 Task: Find connections with filter location Kālimpong with filter topic #Hiringwith filter profile language Spanish with filter current company Infosys BPM with filter school Lucknow Public School with filter industry Mining with filter service category Family Law with filter keywords title Financial Analyst
Action: Mouse moved to (198, 245)
Screenshot: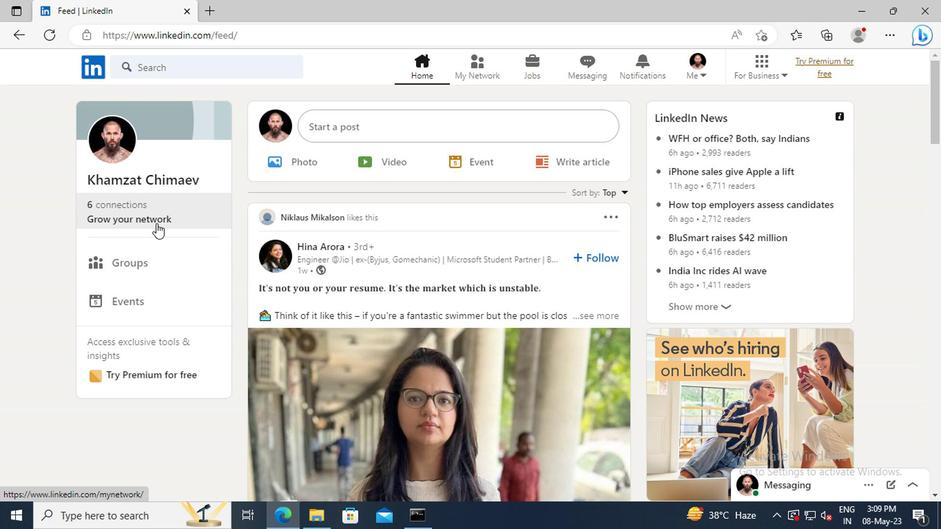 
Action: Mouse pressed left at (198, 245)
Screenshot: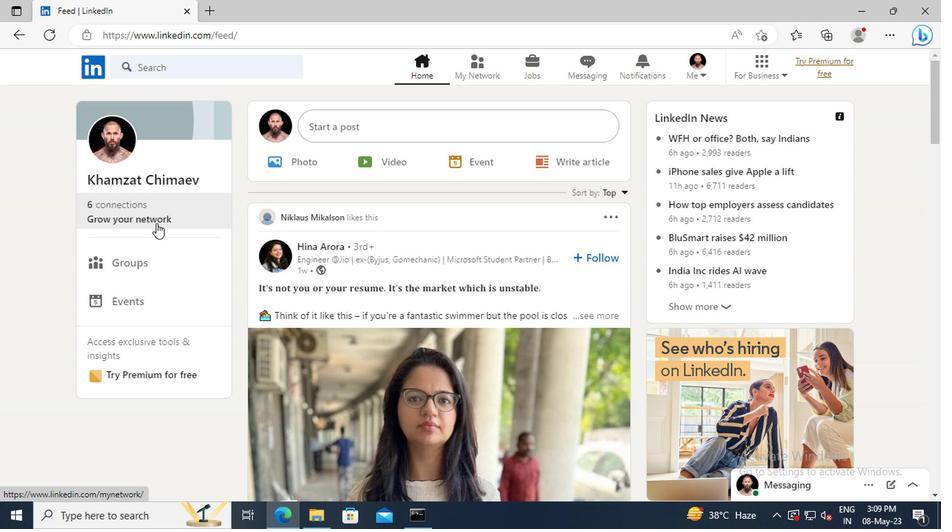 
Action: Mouse moved to (195, 193)
Screenshot: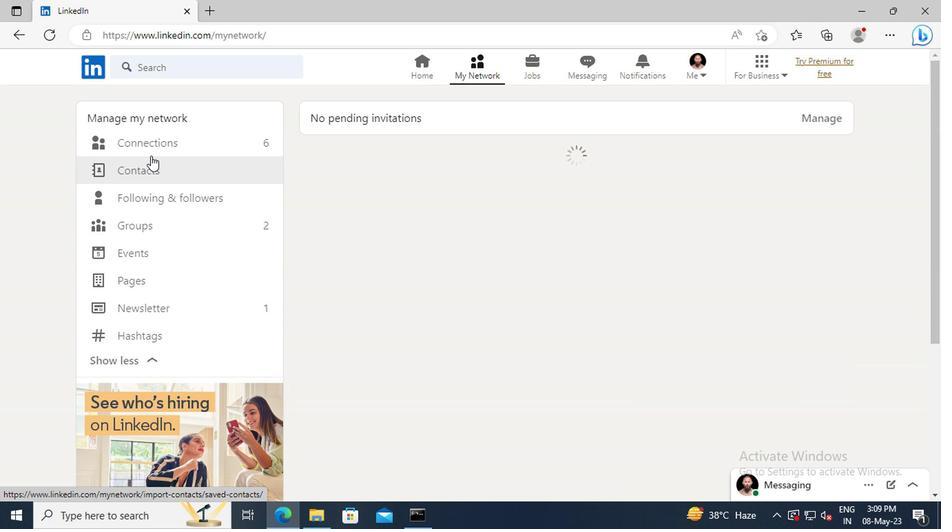 
Action: Mouse pressed left at (195, 193)
Screenshot: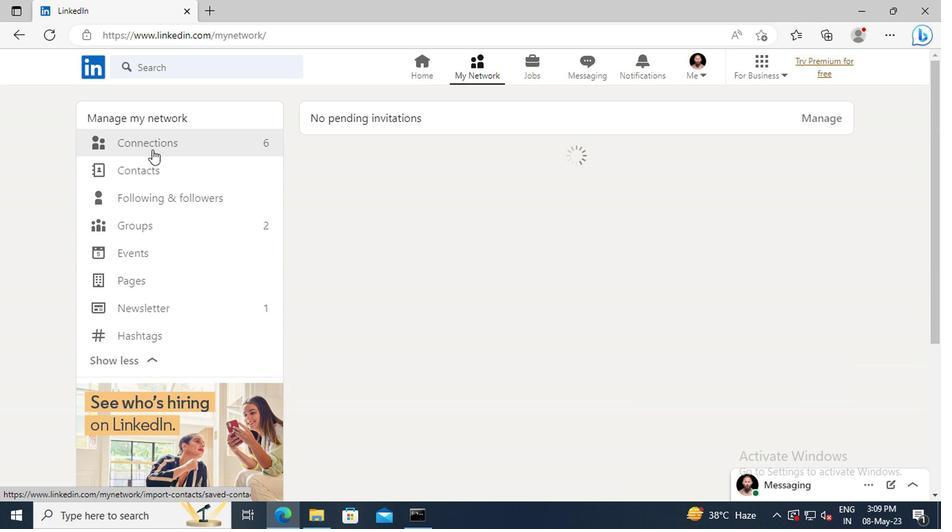 
Action: Mouse moved to (498, 193)
Screenshot: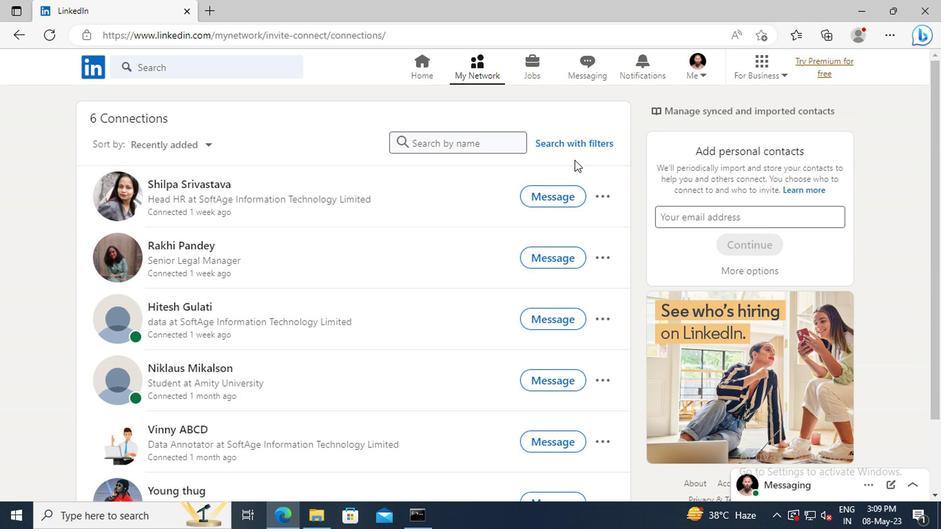 
Action: Mouse pressed left at (498, 193)
Screenshot: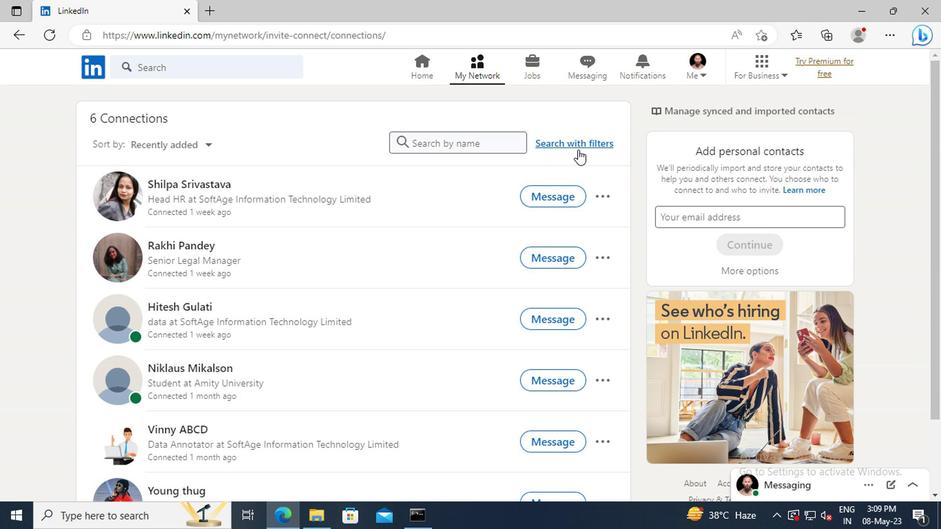 
Action: Mouse moved to (461, 166)
Screenshot: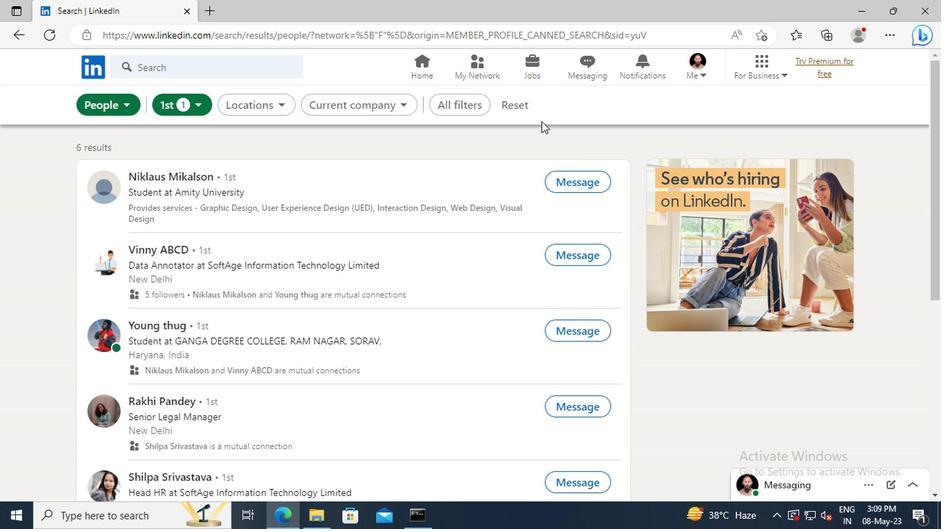 
Action: Mouse pressed left at (461, 166)
Screenshot: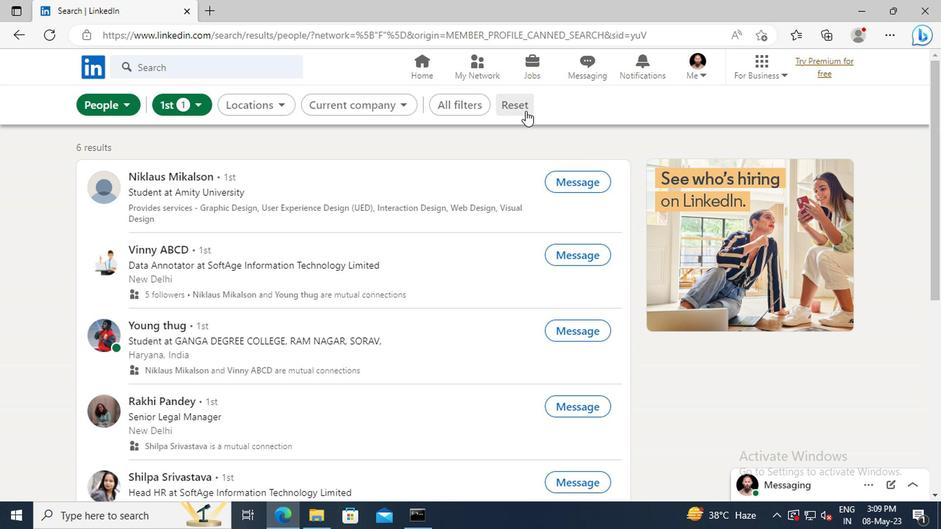 
Action: Mouse moved to (448, 165)
Screenshot: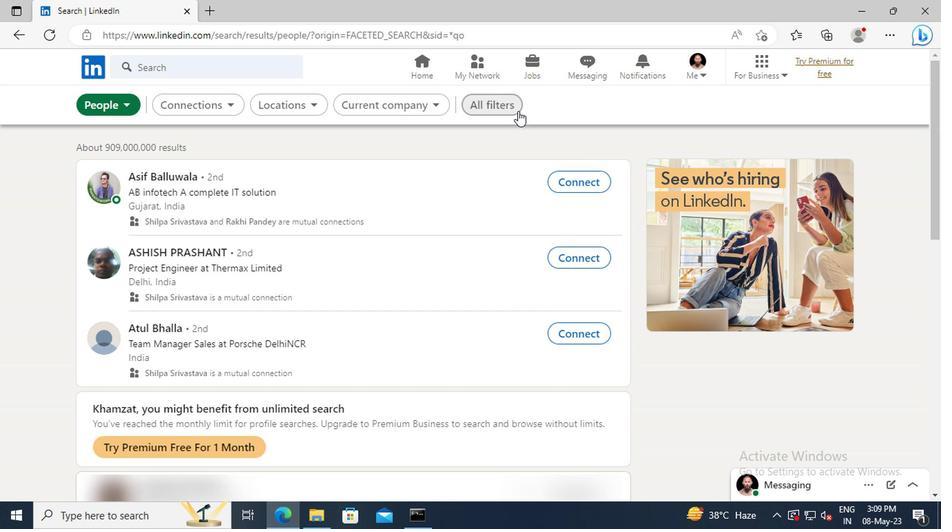 
Action: Mouse pressed left at (448, 165)
Screenshot: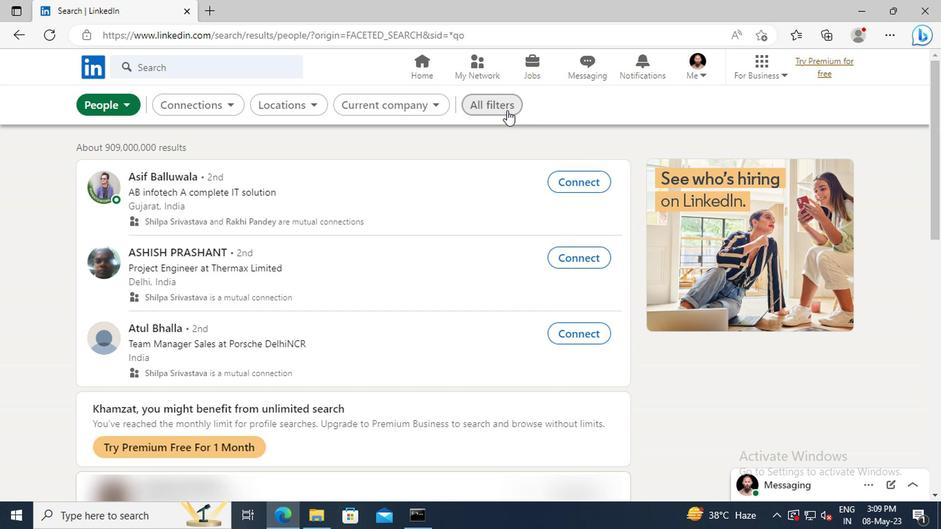 
Action: Mouse moved to (614, 252)
Screenshot: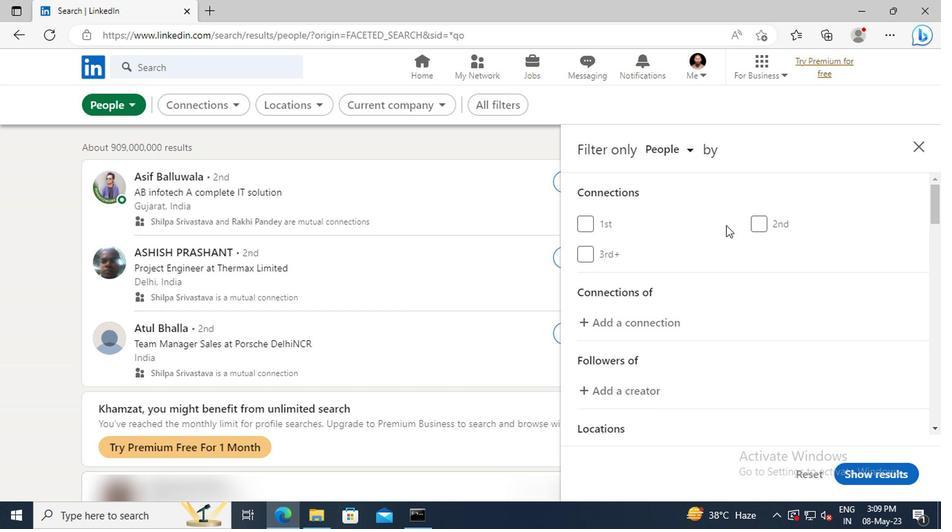 
Action: Mouse scrolled (614, 252) with delta (0, 0)
Screenshot: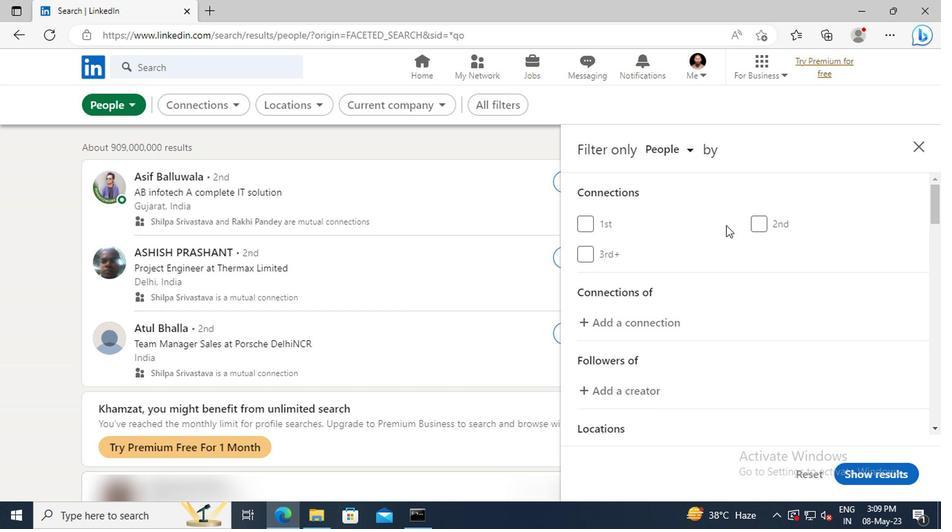 
Action: Mouse moved to (614, 252)
Screenshot: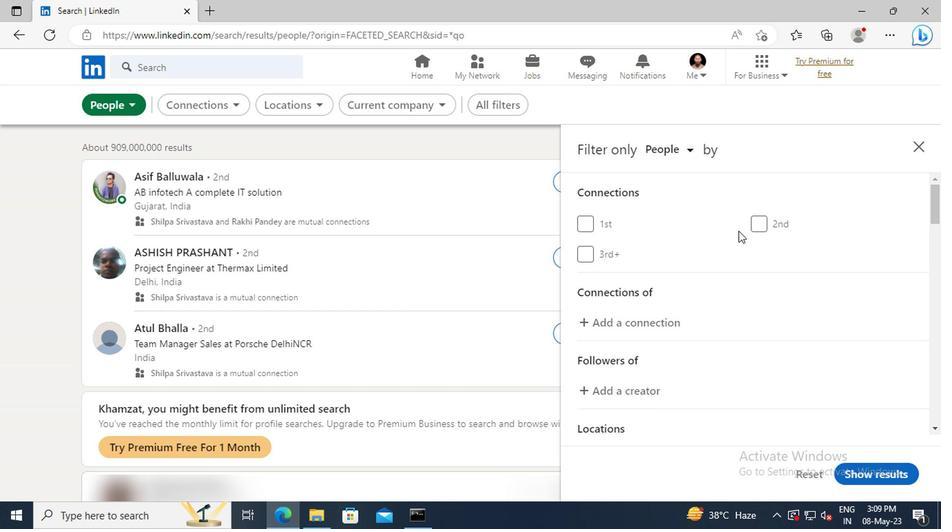 
Action: Mouse scrolled (614, 252) with delta (0, 0)
Screenshot: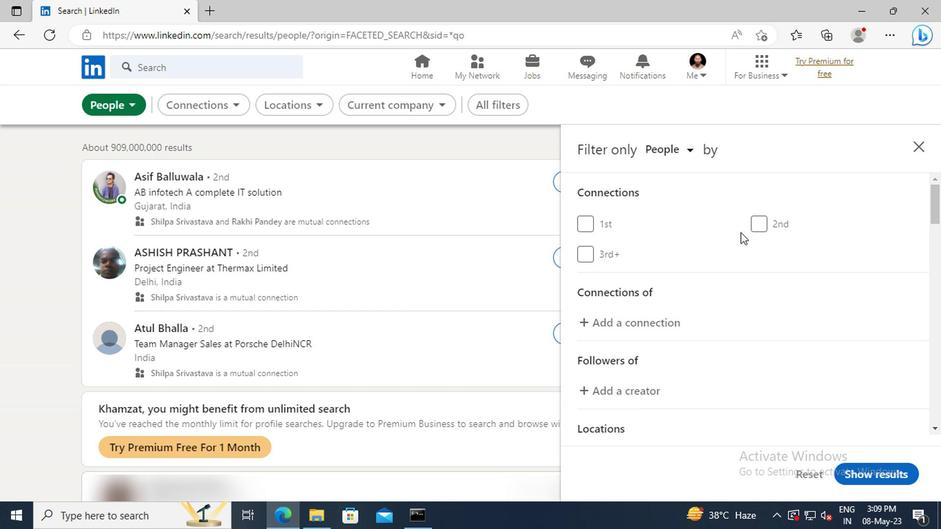 
Action: Mouse scrolled (614, 252) with delta (0, 0)
Screenshot: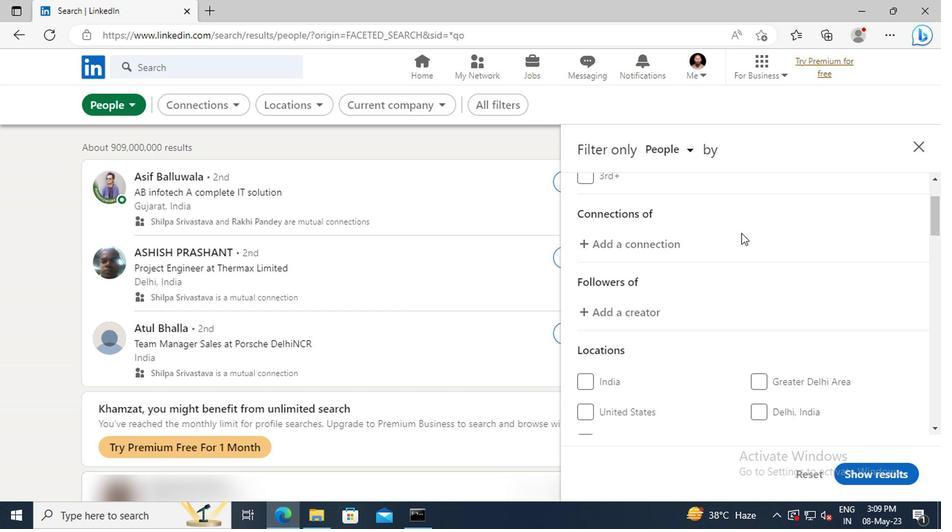 
Action: Mouse scrolled (614, 252) with delta (0, 0)
Screenshot: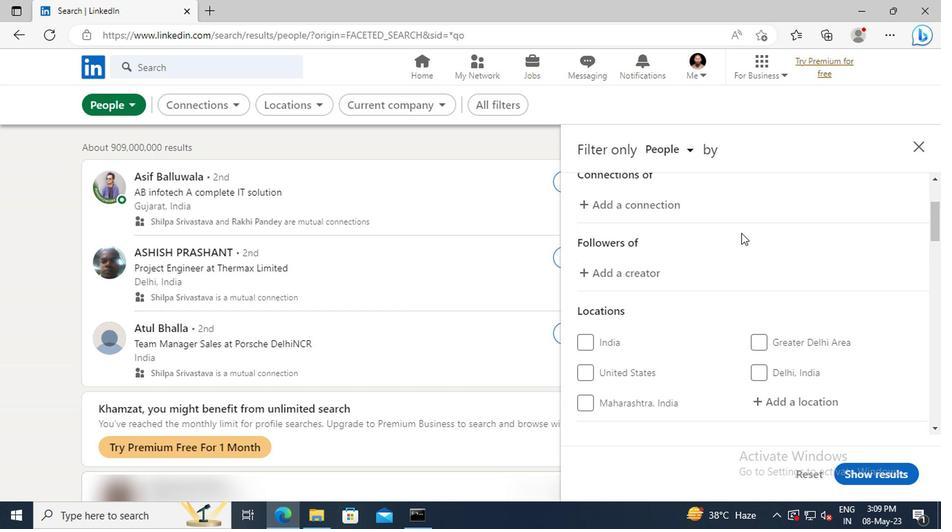 
Action: Mouse scrolled (614, 252) with delta (0, 0)
Screenshot: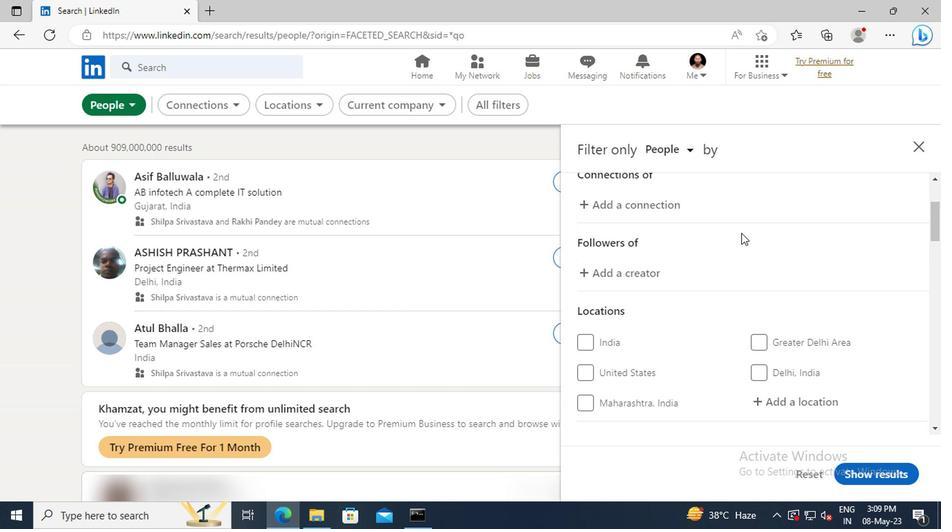
Action: Mouse scrolled (614, 252) with delta (0, 0)
Screenshot: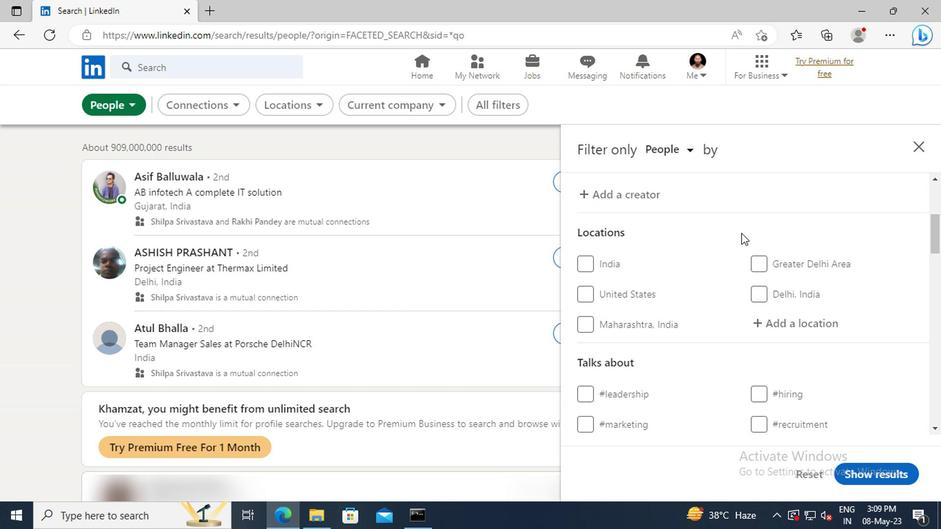 
Action: Mouse moved to (629, 288)
Screenshot: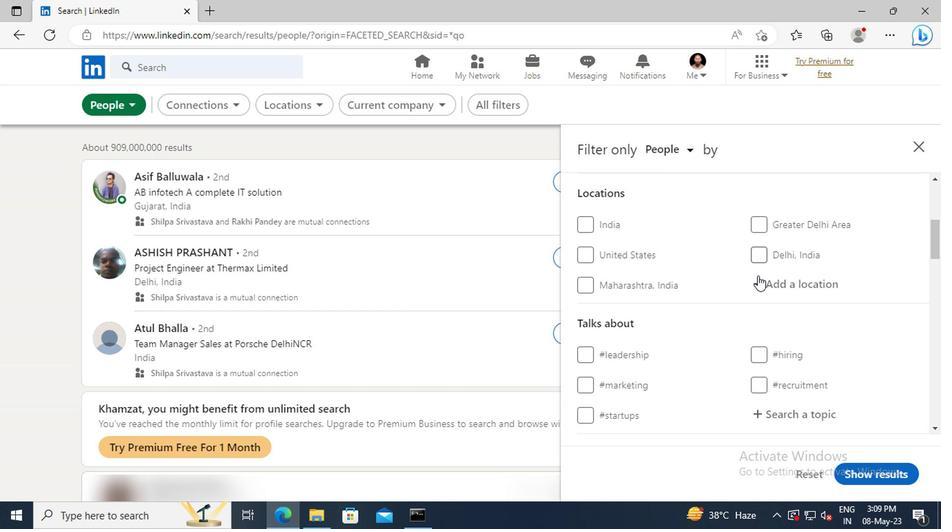 
Action: Mouse pressed left at (629, 288)
Screenshot: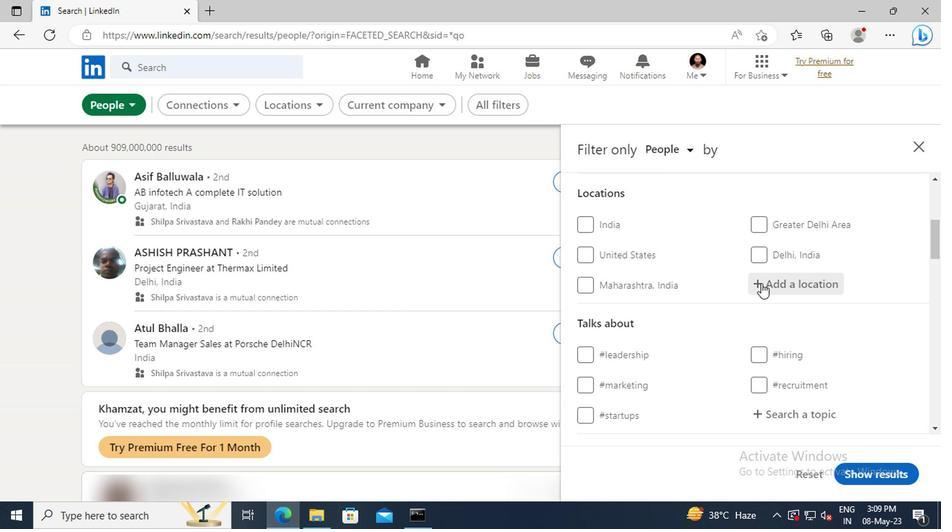 
Action: Key pressed <Key.shift>KALIMPONG<Key.enter>
Screenshot: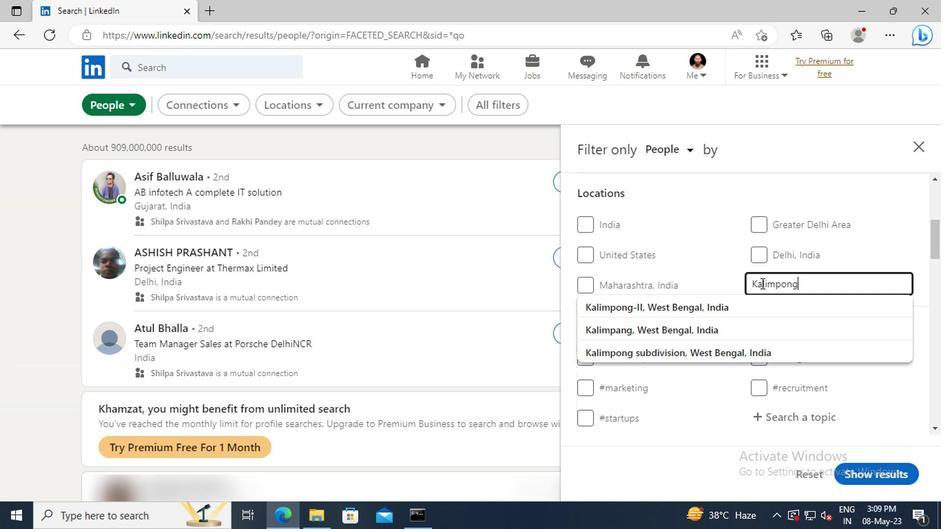 
Action: Mouse scrolled (629, 288) with delta (0, 0)
Screenshot: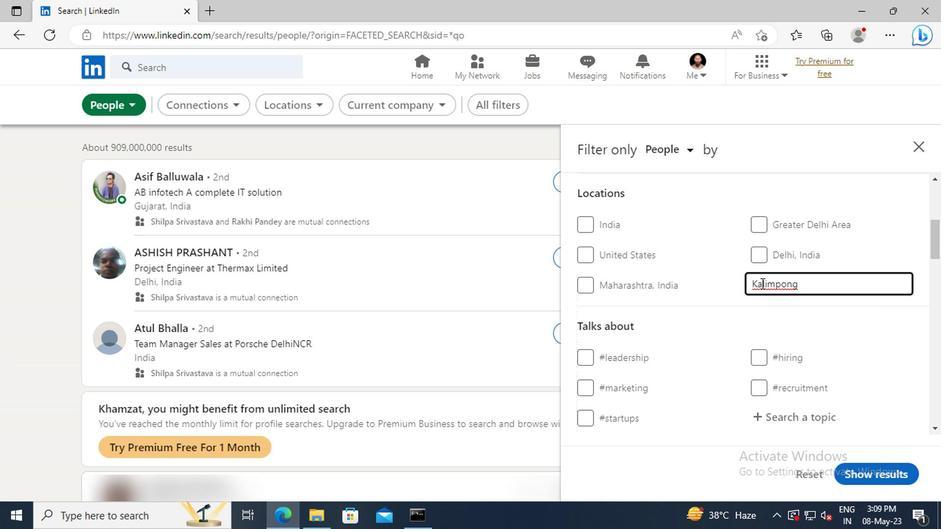 
Action: Mouse scrolled (629, 288) with delta (0, 0)
Screenshot: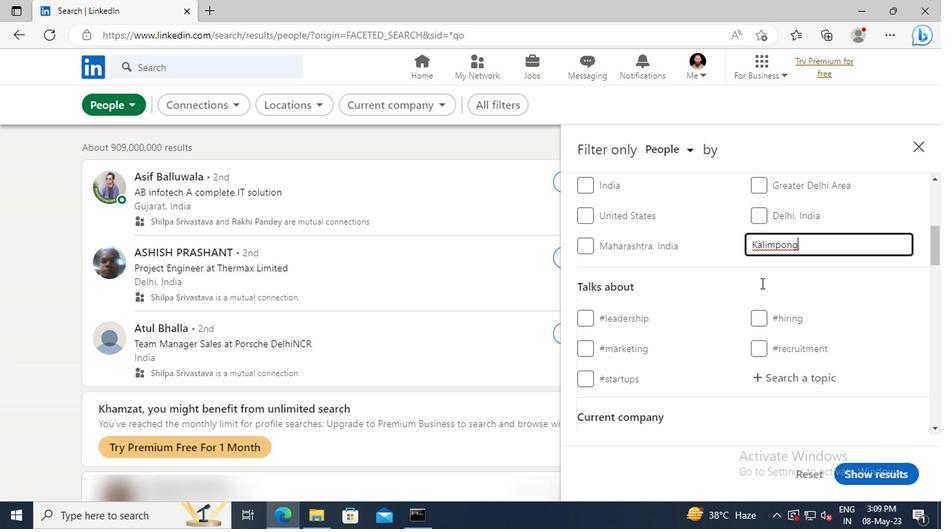 
Action: Mouse scrolled (629, 288) with delta (0, 0)
Screenshot: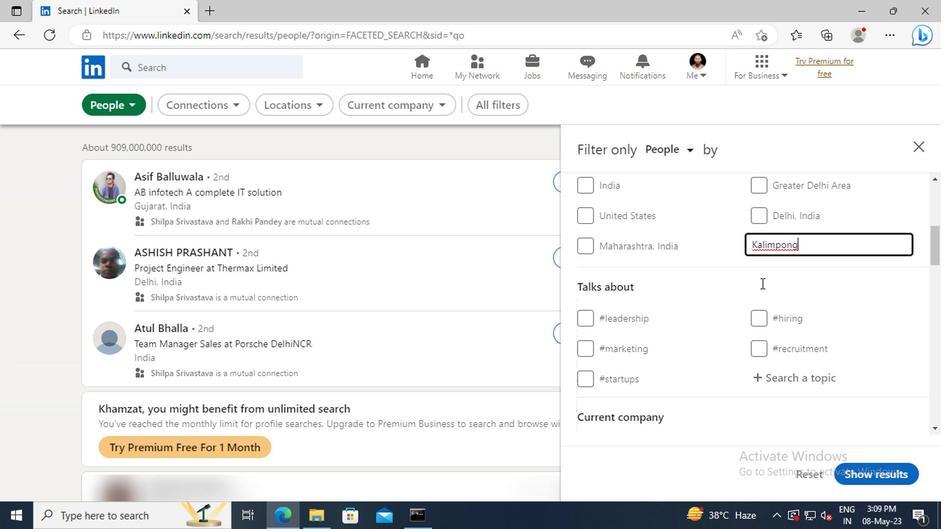 
Action: Mouse moved to (629, 298)
Screenshot: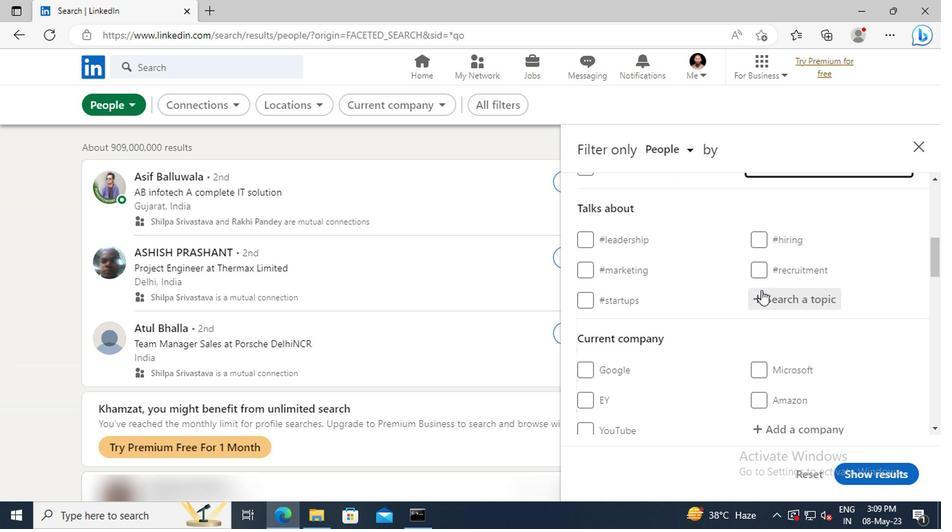 
Action: Mouse pressed left at (629, 298)
Screenshot: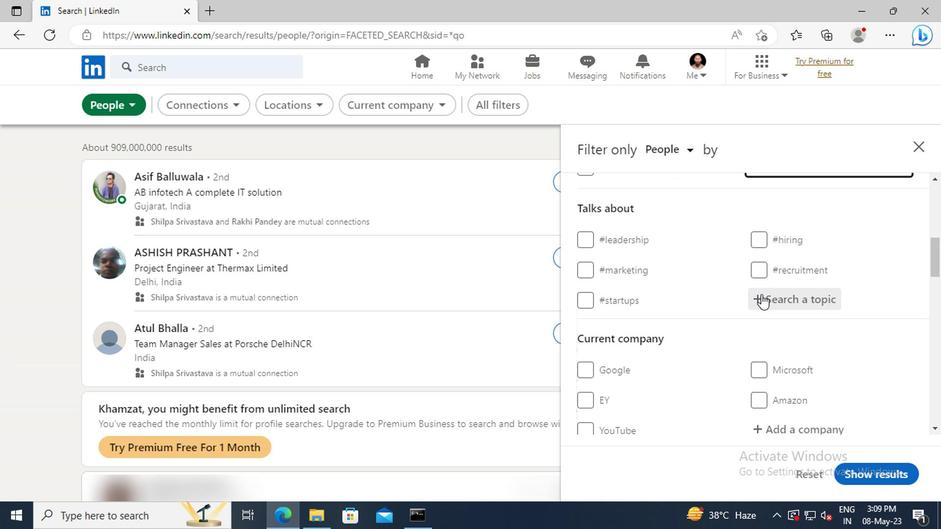 
Action: Mouse moved to (629, 298)
Screenshot: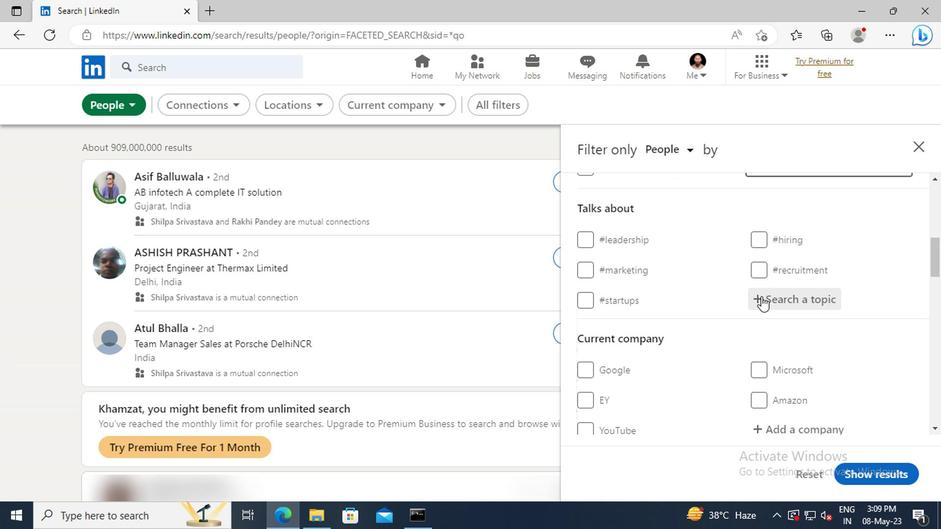 
Action: Key pressed <Key.shift>HR<Key.backspace>IRING
Screenshot: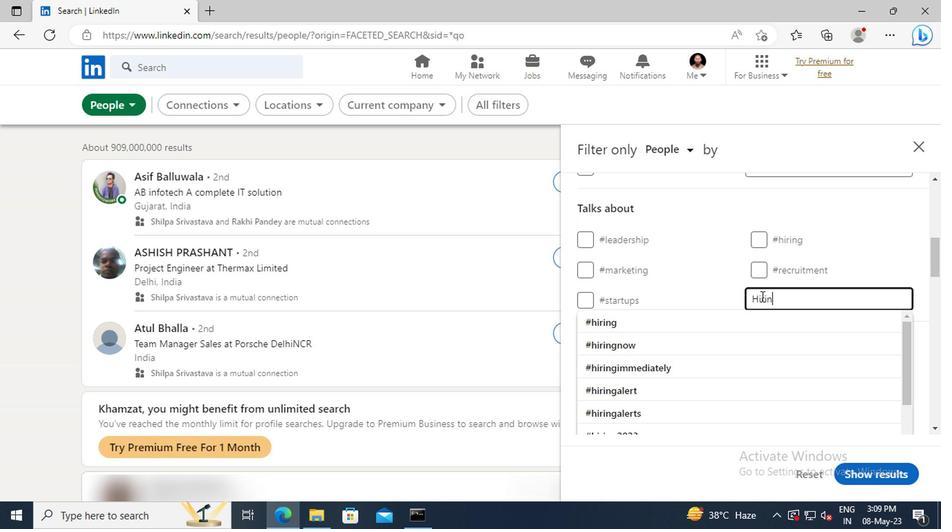 
Action: Mouse moved to (630, 317)
Screenshot: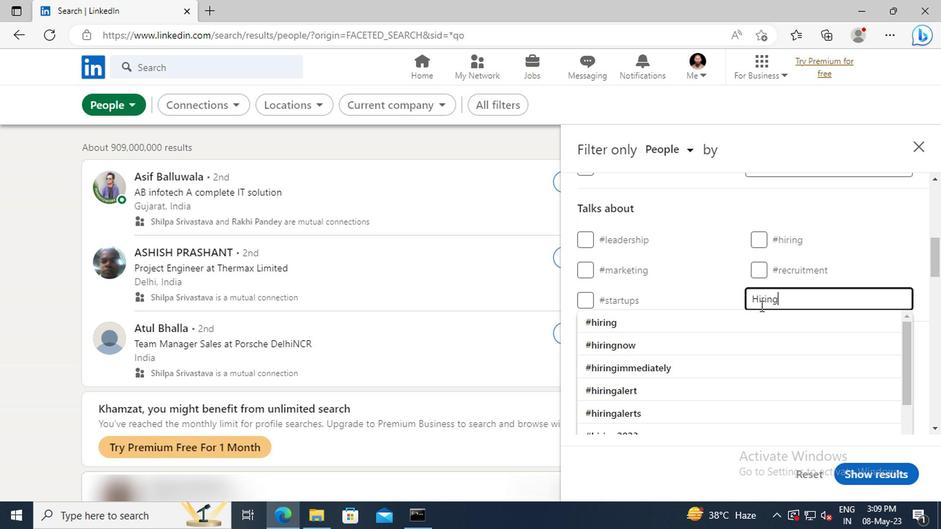
Action: Mouse pressed left at (630, 317)
Screenshot: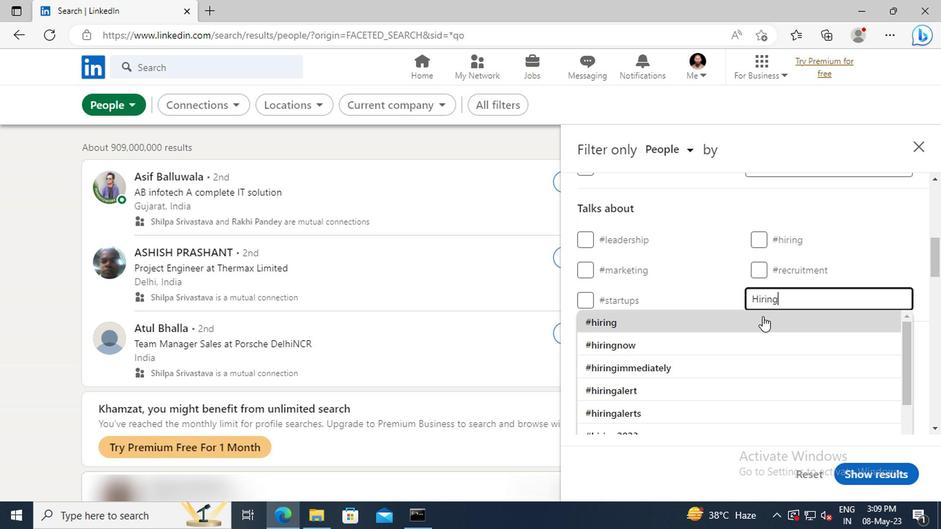 
Action: Mouse scrolled (630, 316) with delta (0, 0)
Screenshot: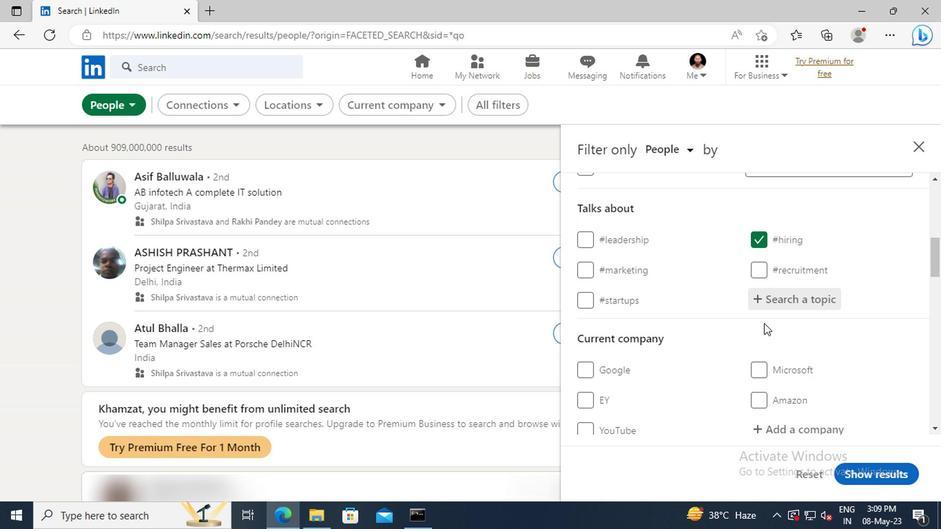 
Action: Mouse scrolled (630, 316) with delta (0, 0)
Screenshot: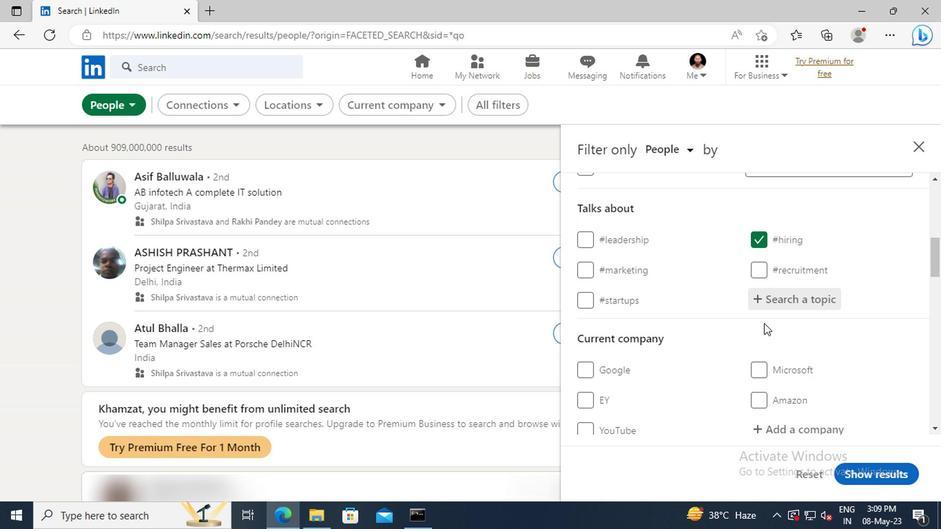 
Action: Mouse scrolled (630, 316) with delta (0, 0)
Screenshot: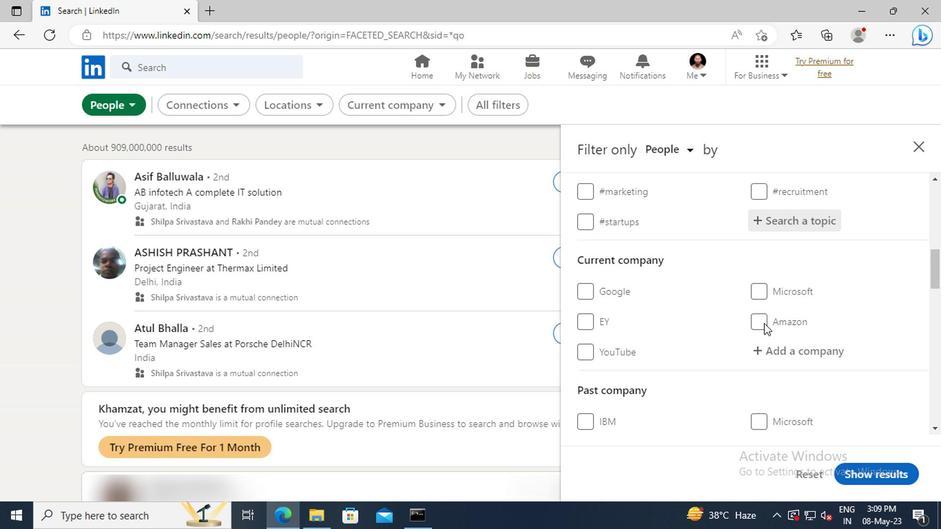 
Action: Mouse scrolled (630, 316) with delta (0, 0)
Screenshot: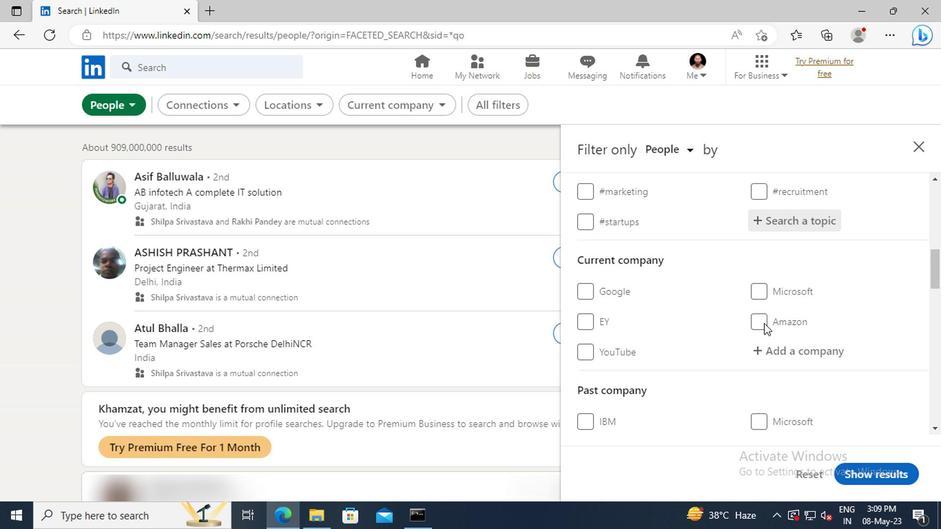 
Action: Mouse scrolled (630, 316) with delta (0, 0)
Screenshot: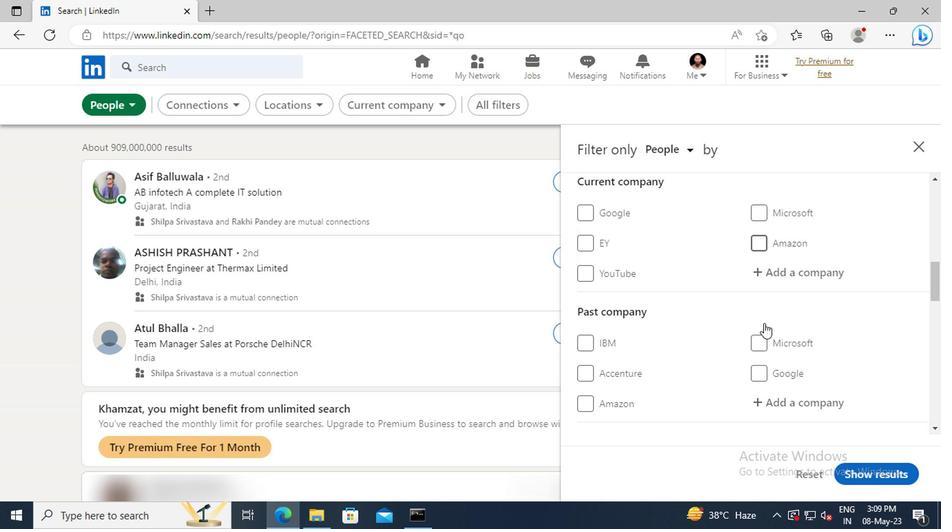 
Action: Mouse scrolled (630, 316) with delta (0, 0)
Screenshot: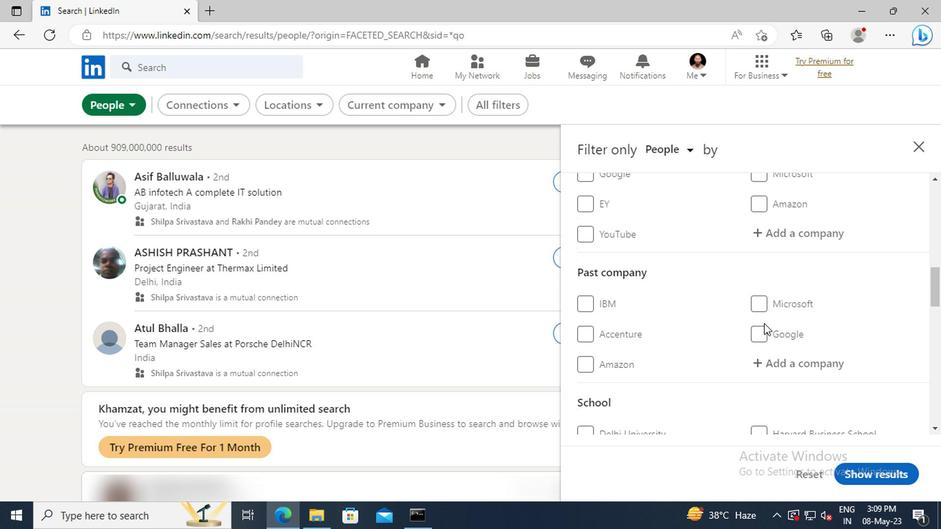 
Action: Mouse scrolled (630, 316) with delta (0, 0)
Screenshot: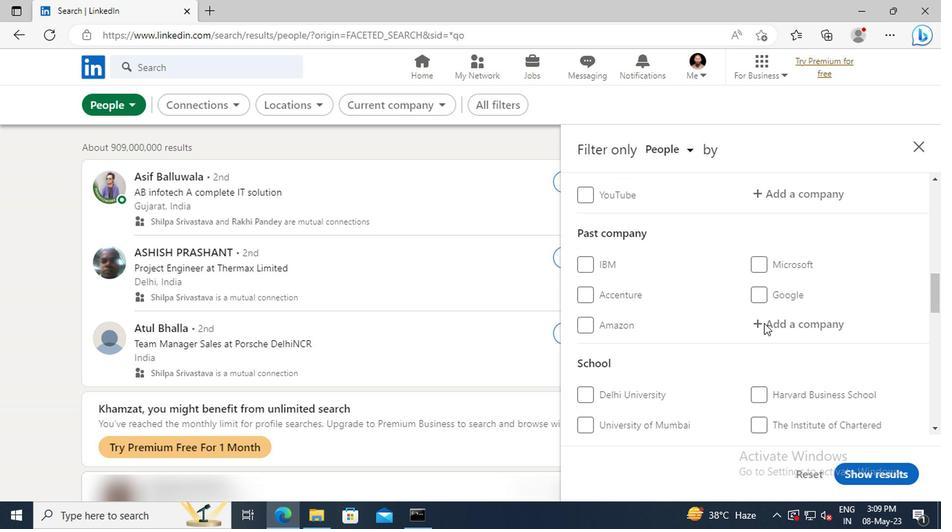 
Action: Mouse scrolled (630, 316) with delta (0, 0)
Screenshot: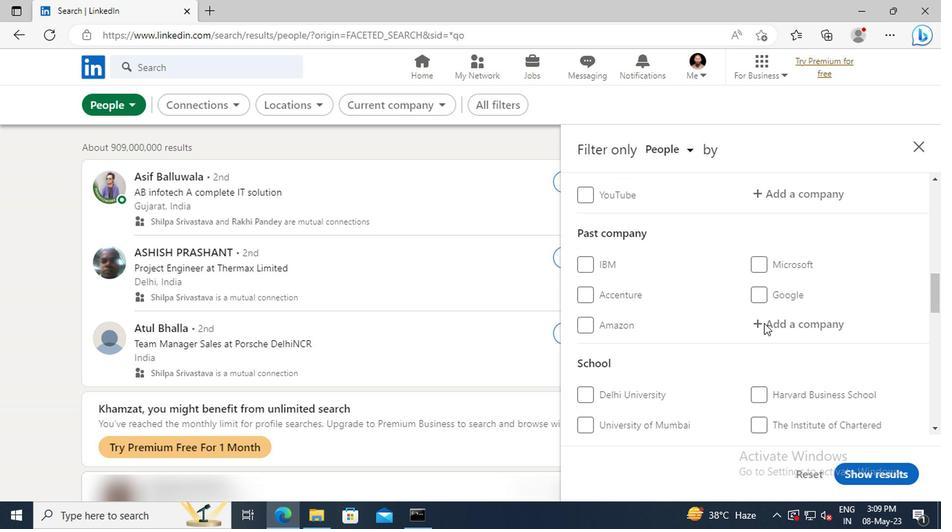 
Action: Mouse scrolled (630, 316) with delta (0, 0)
Screenshot: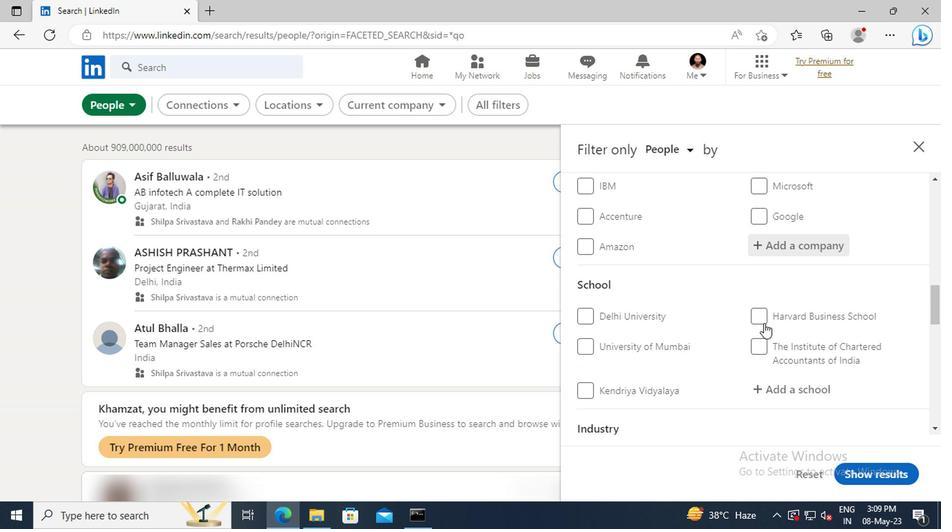
Action: Mouse scrolled (630, 316) with delta (0, 0)
Screenshot: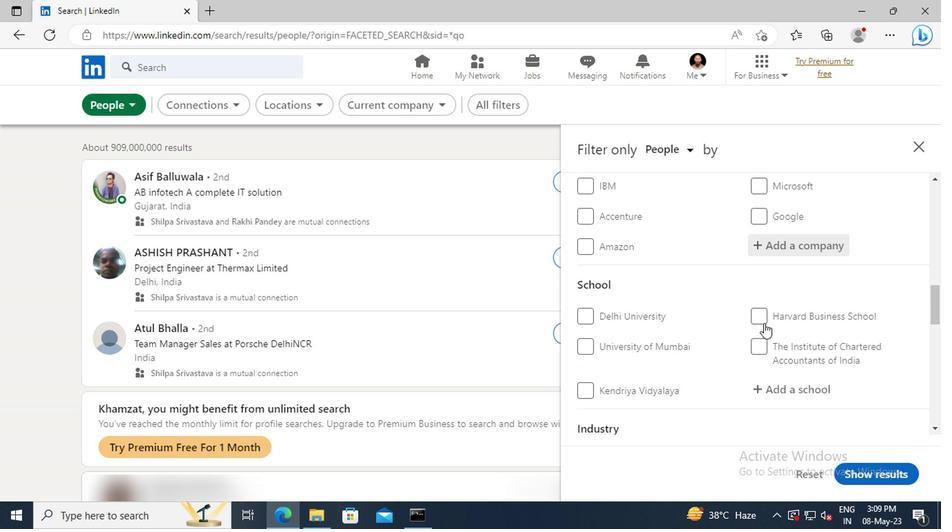 
Action: Mouse scrolled (630, 316) with delta (0, 0)
Screenshot: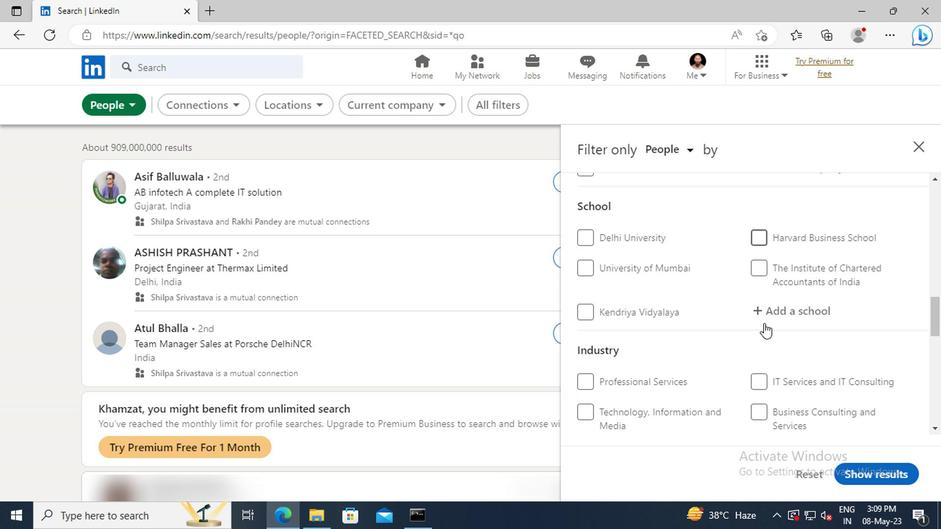 
Action: Mouse scrolled (630, 316) with delta (0, 0)
Screenshot: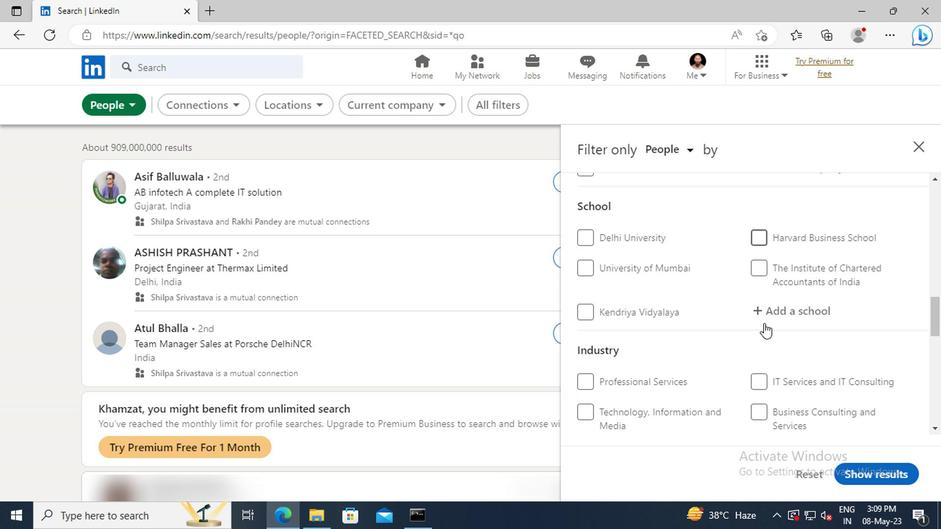 
Action: Mouse scrolled (630, 316) with delta (0, 0)
Screenshot: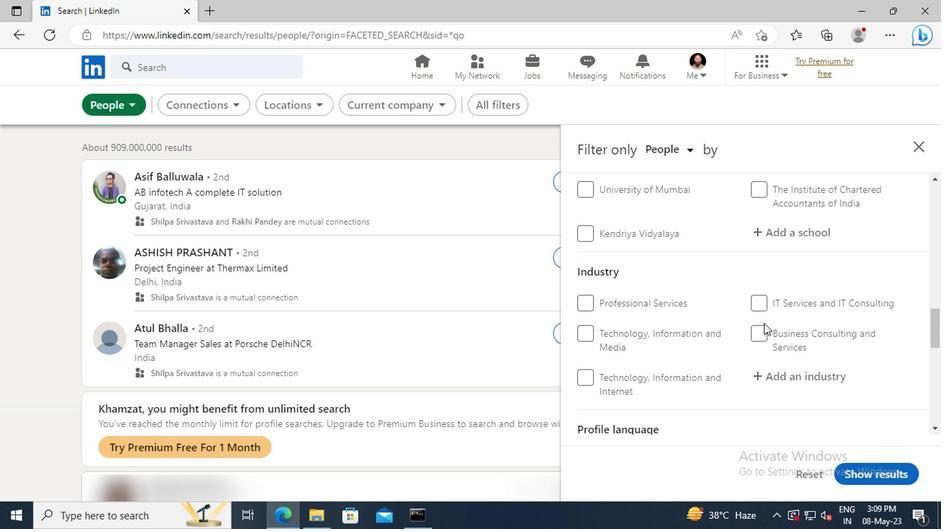 
Action: Mouse scrolled (630, 316) with delta (0, 0)
Screenshot: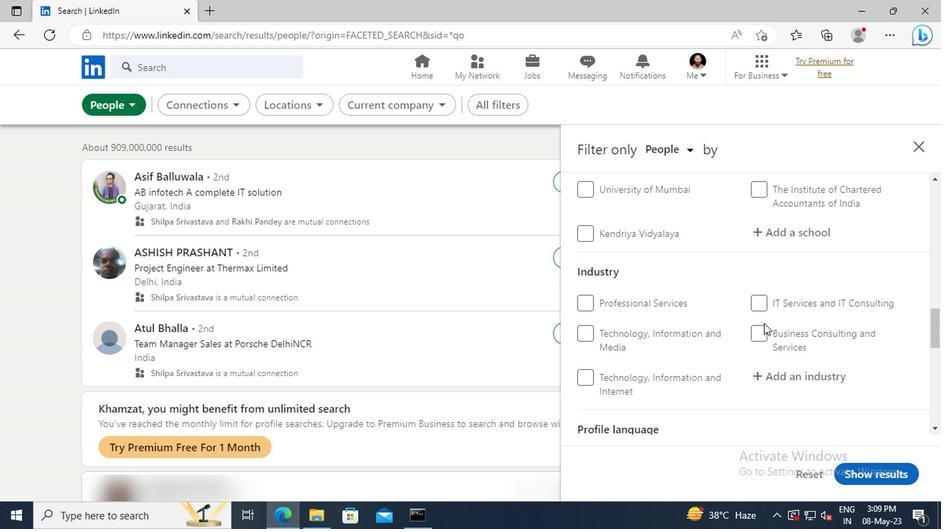 
Action: Mouse scrolled (630, 316) with delta (0, 0)
Screenshot: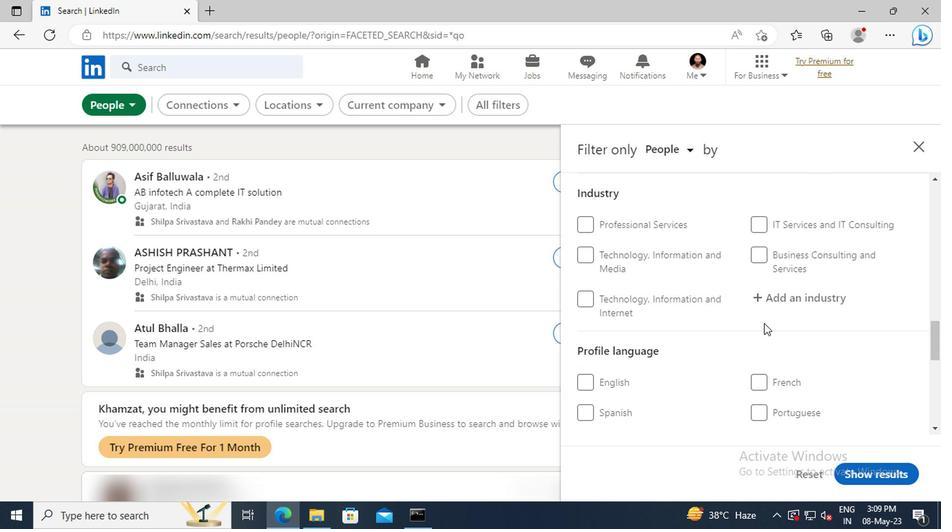 
Action: Mouse moved to (506, 351)
Screenshot: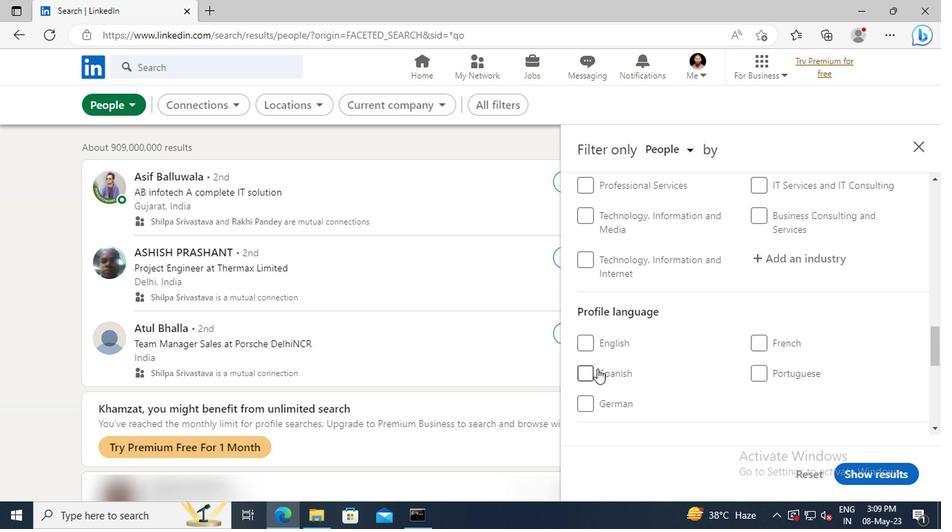 
Action: Mouse pressed left at (506, 351)
Screenshot: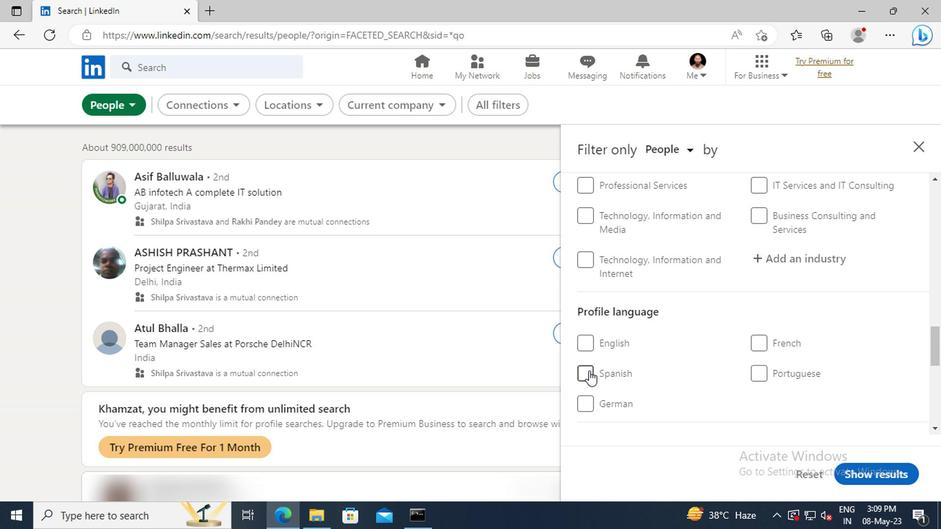 
Action: Mouse moved to (644, 328)
Screenshot: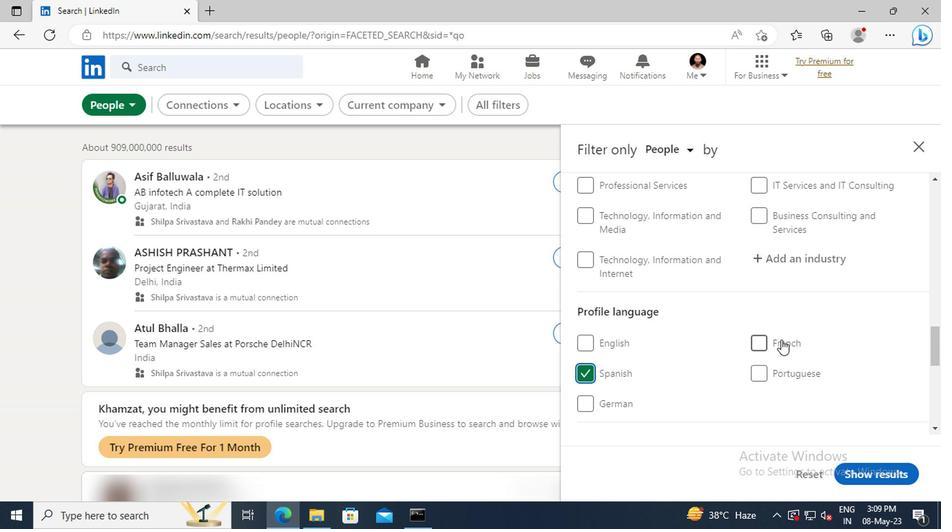 
Action: Mouse scrolled (644, 328) with delta (0, 0)
Screenshot: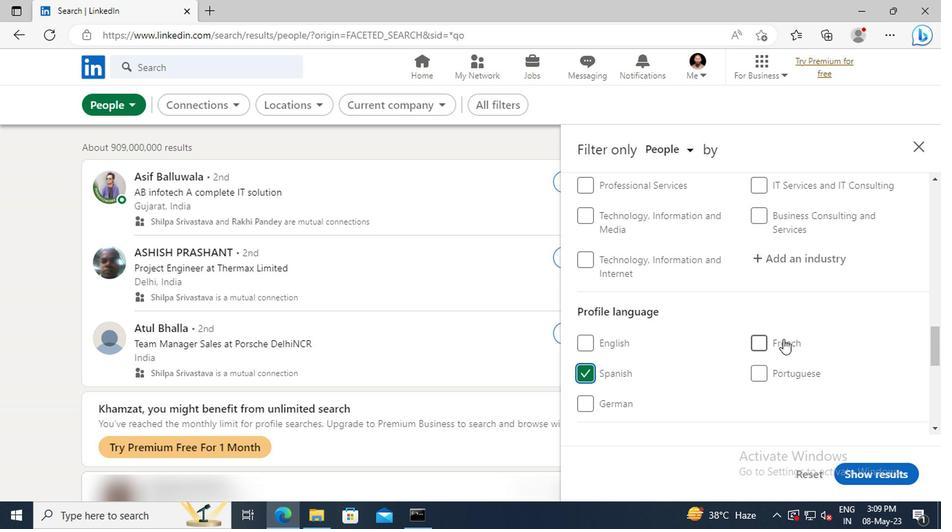 
Action: Mouse scrolled (644, 328) with delta (0, 0)
Screenshot: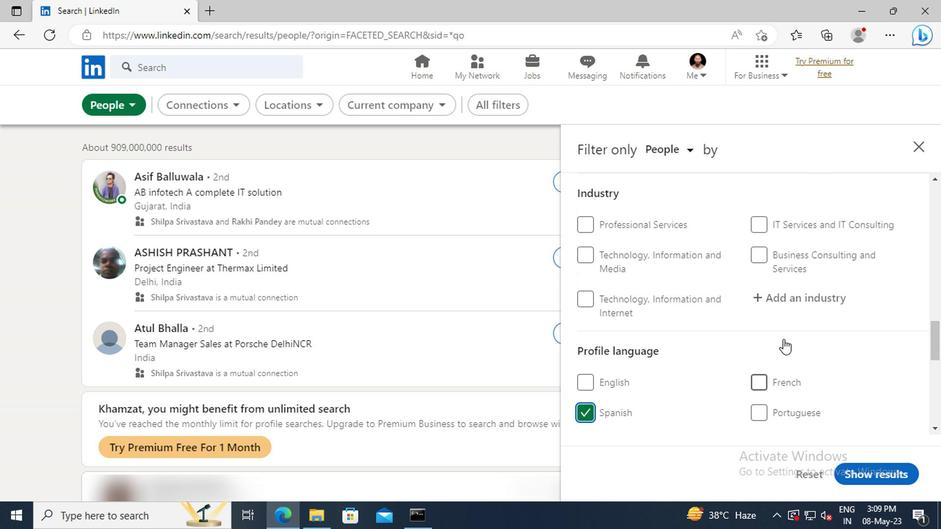 
Action: Mouse scrolled (644, 328) with delta (0, 0)
Screenshot: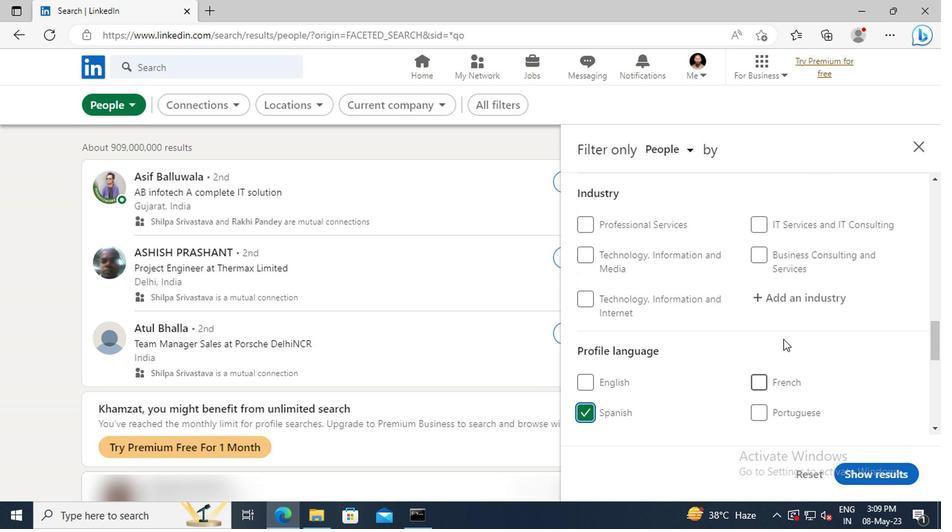 
Action: Mouse scrolled (644, 328) with delta (0, 0)
Screenshot: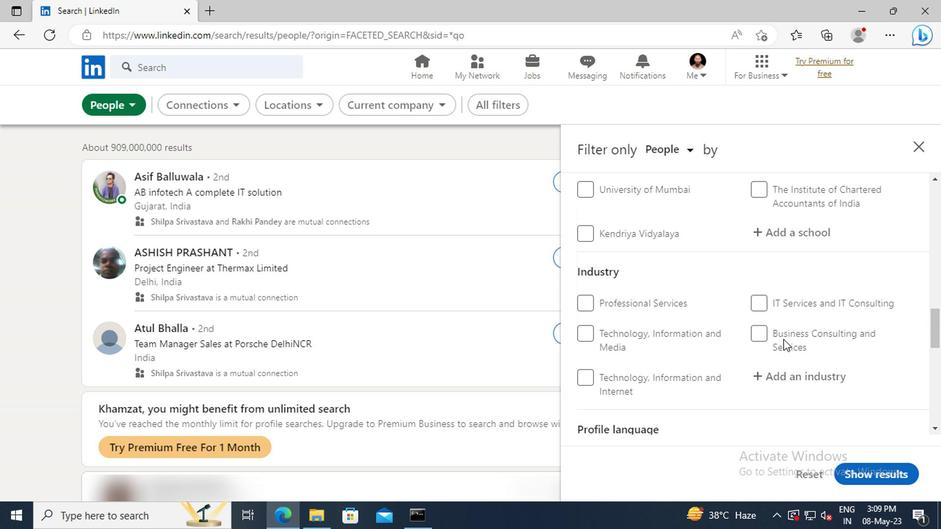 
Action: Mouse scrolled (644, 328) with delta (0, 0)
Screenshot: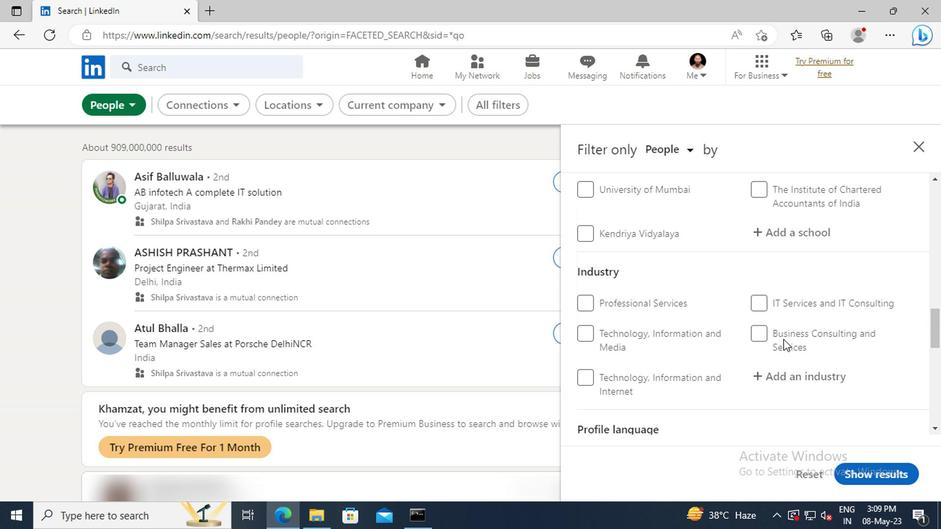 
Action: Mouse scrolled (644, 328) with delta (0, 0)
Screenshot: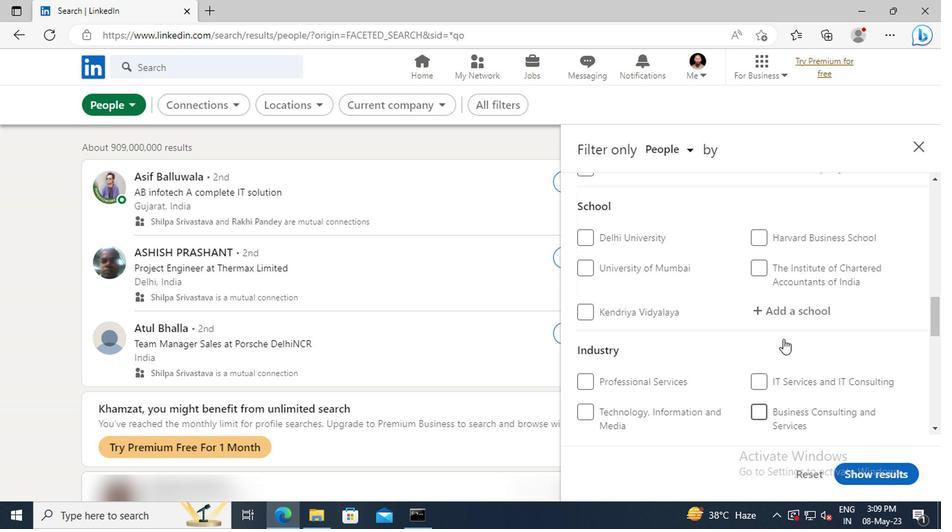 
Action: Mouse scrolled (644, 328) with delta (0, 0)
Screenshot: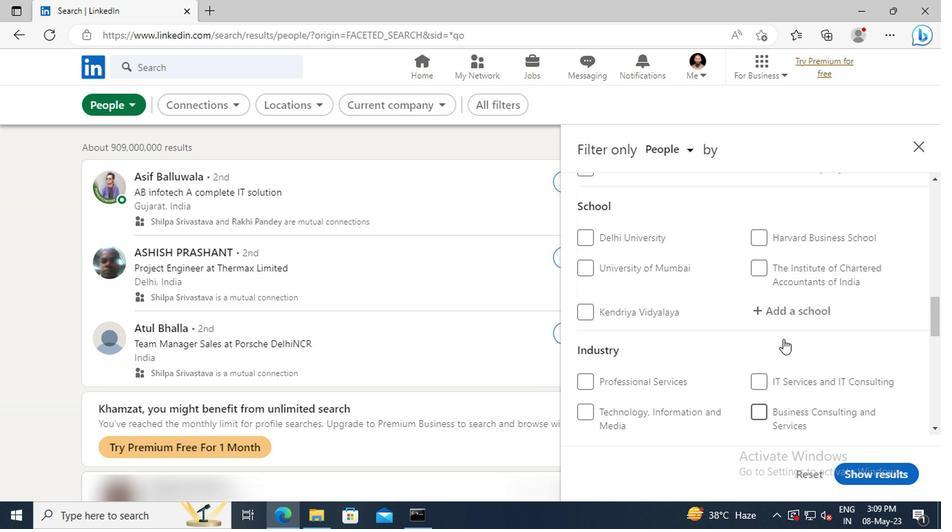 
Action: Mouse scrolled (644, 328) with delta (0, 0)
Screenshot: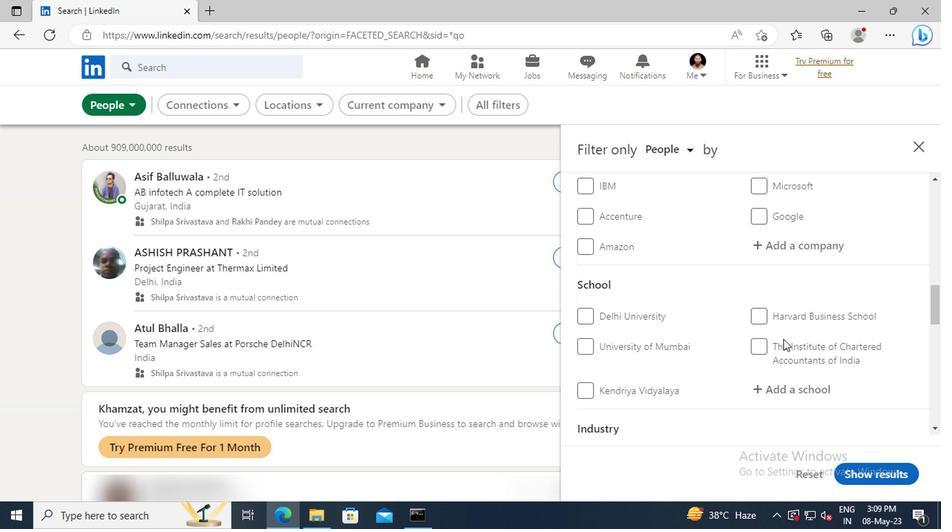 
Action: Mouse scrolled (644, 328) with delta (0, 0)
Screenshot: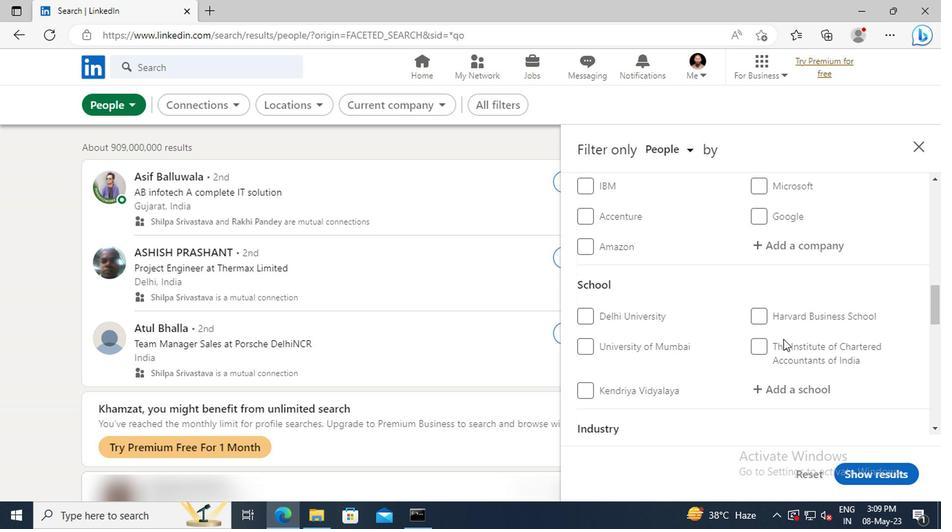 
Action: Mouse scrolled (644, 328) with delta (0, 0)
Screenshot: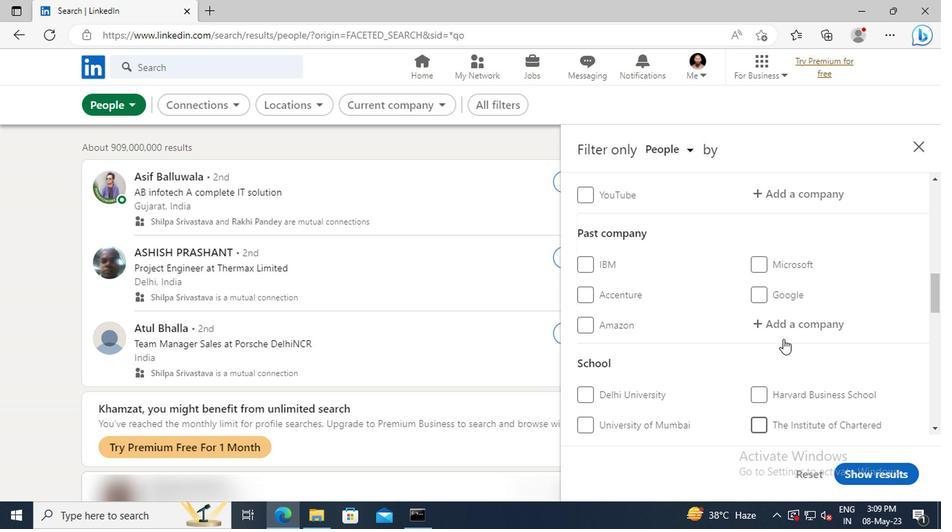 
Action: Mouse scrolled (644, 328) with delta (0, 0)
Screenshot: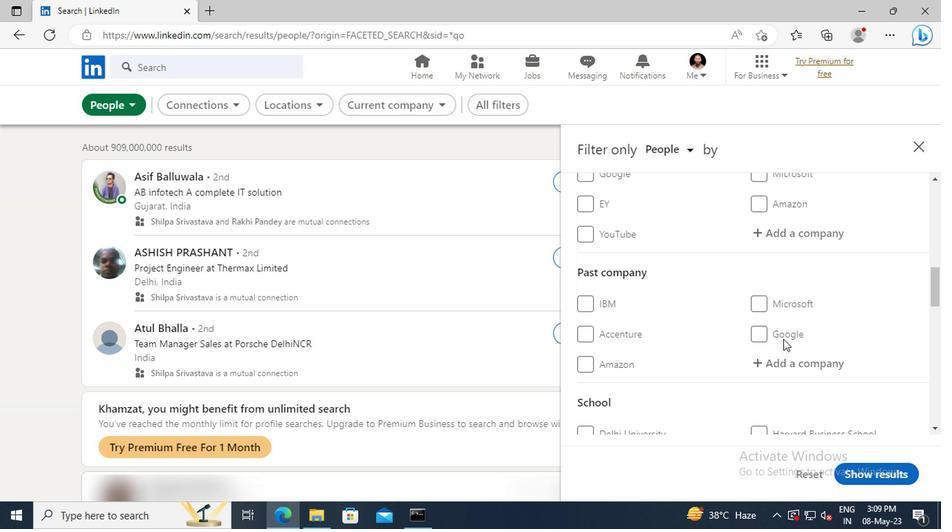 
Action: Mouse scrolled (644, 328) with delta (0, 0)
Screenshot: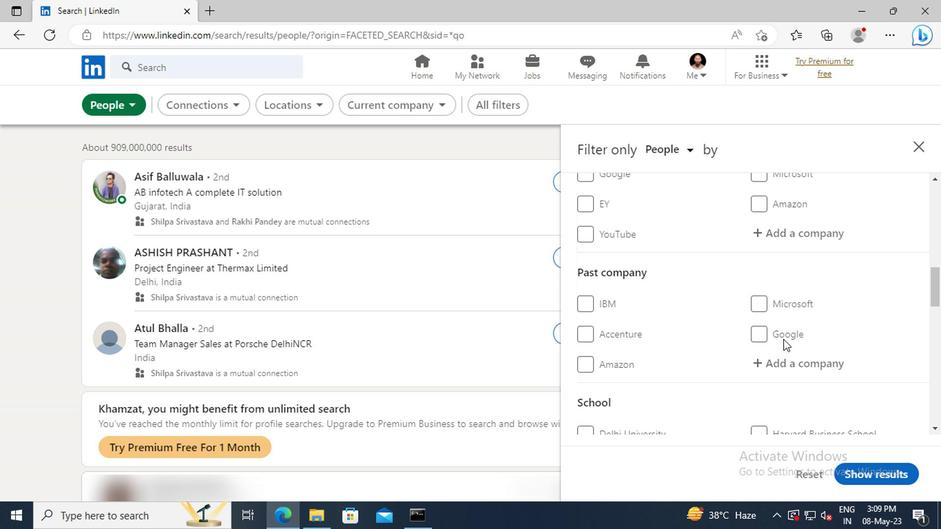 
Action: Mouse moved to (641, 311)
Screenshot: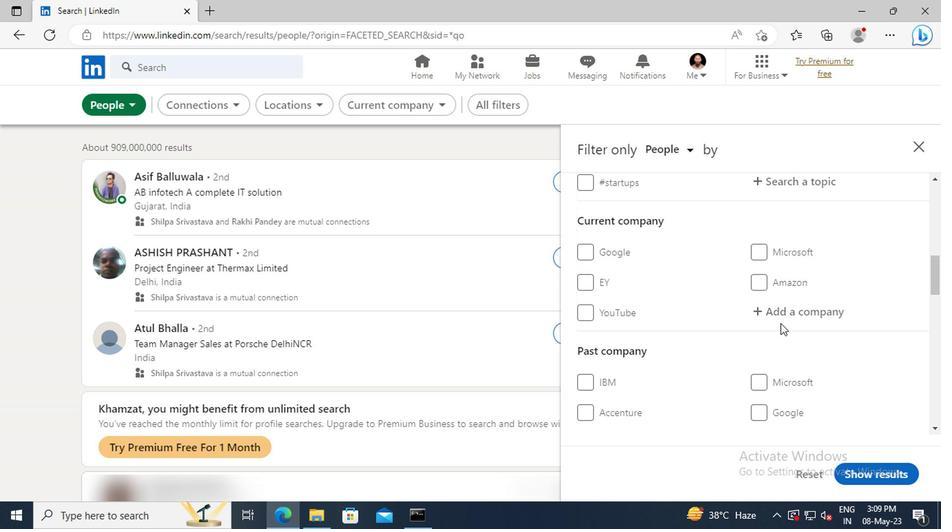 
Action: Mouse pressed left at (641, 311)
Screenshot: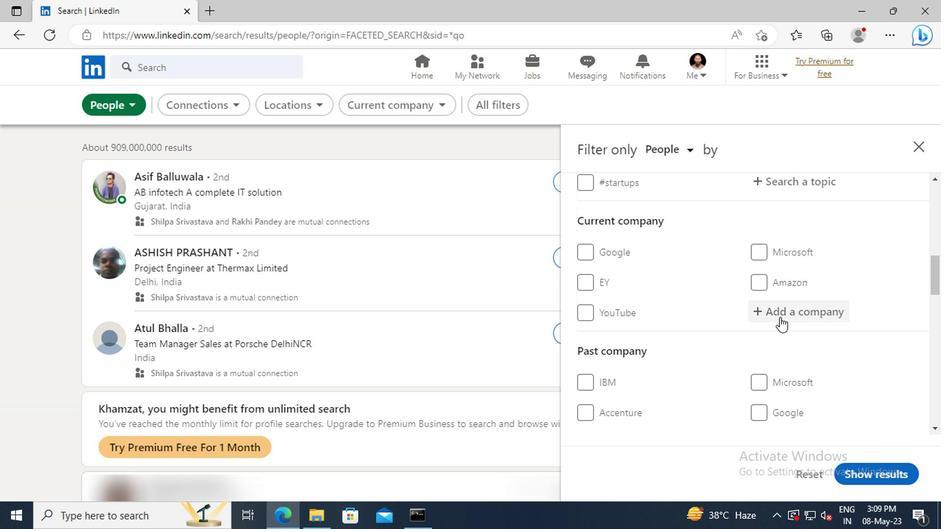 
Action: Key pressed <Key.shift>INFOSYS
Screenshot: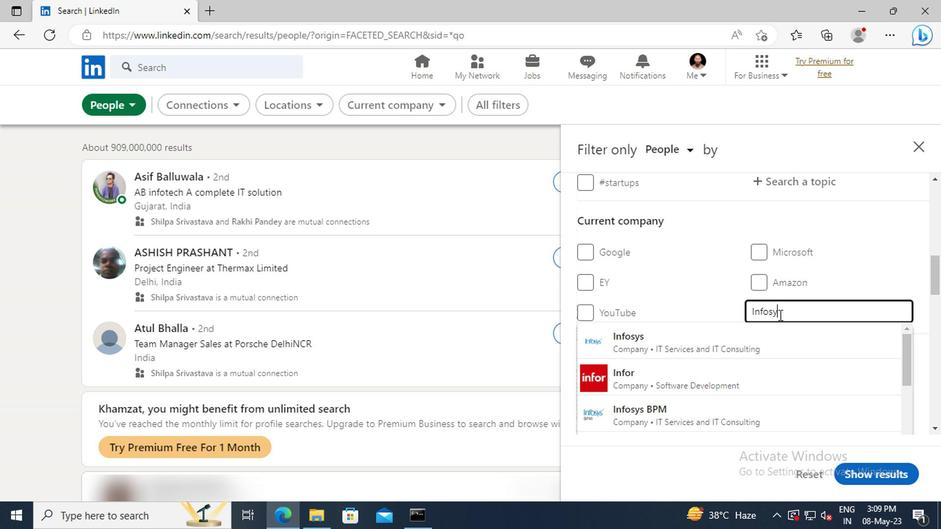 
Action: Mouse moved to (641, 312)
Screenshot: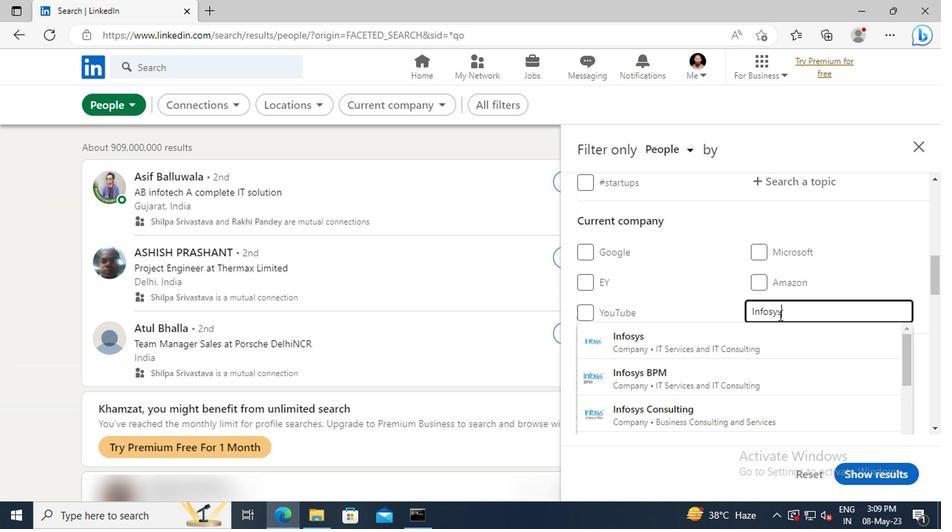 
Action: Key pressed <Key.space><Key.shift>BPM
Screenshot: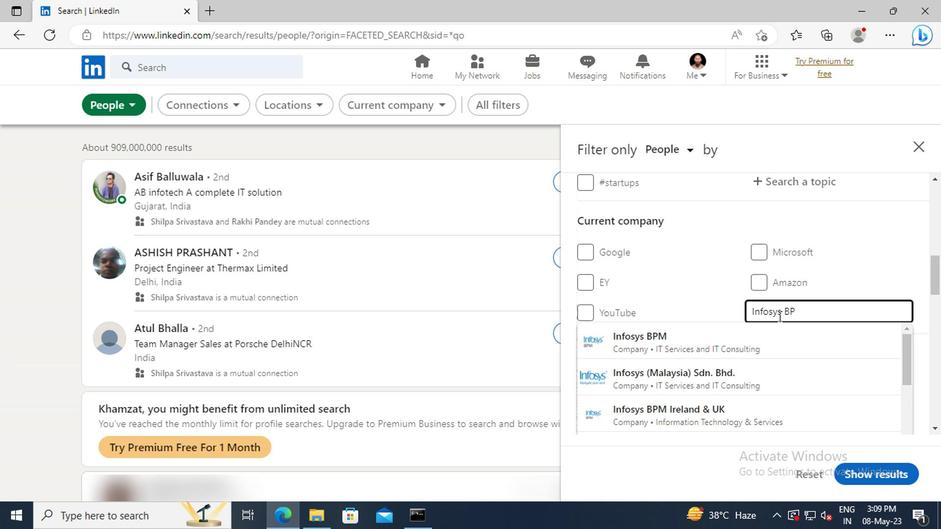 
Action: Mouse moved to (640, 325)
Screenshot: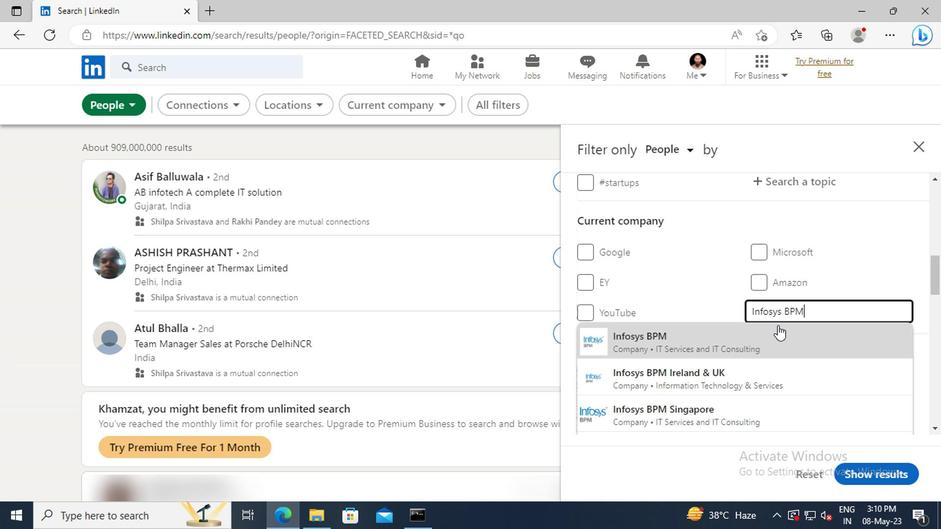 
Action: Mouse pressed left at (640, 325)
Screenshot: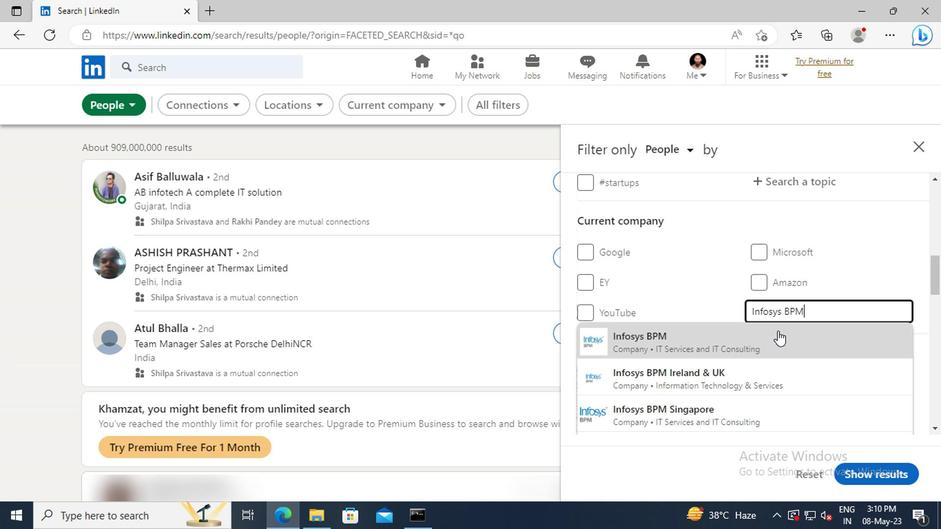 
Action: Mouse scrolled (640, 325) with delta (0, 0)
Screenshot: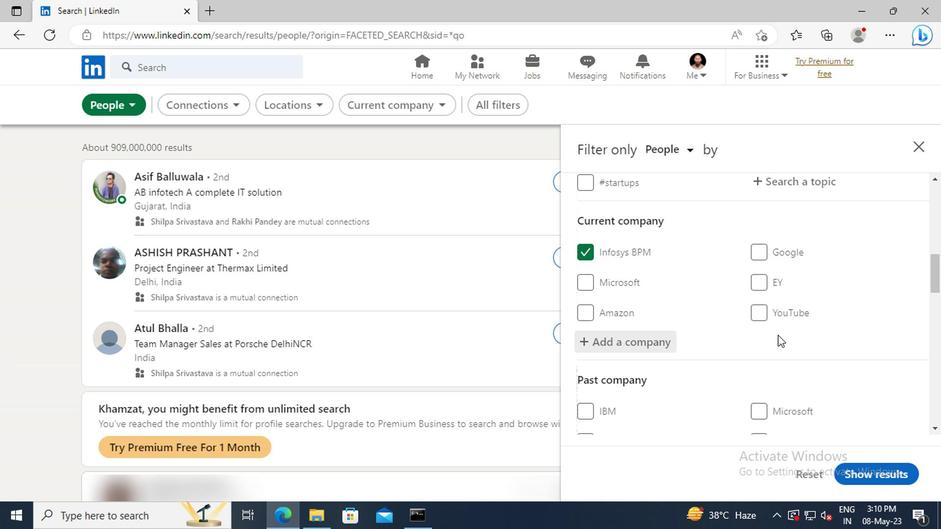 
Action: Mouse scrolled (640, 325) with delta (0, 0)
Screenshot: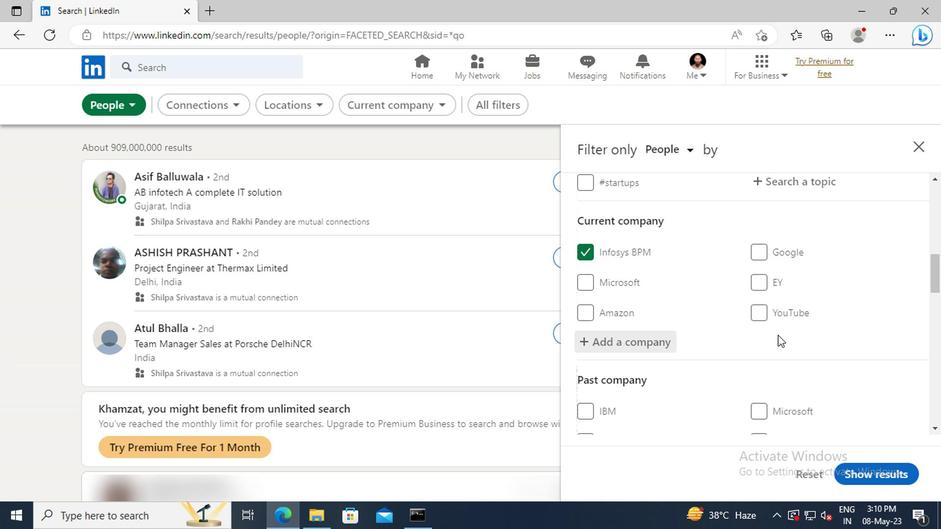 
Action: Mouse moved to (640, 325)
Screenshot: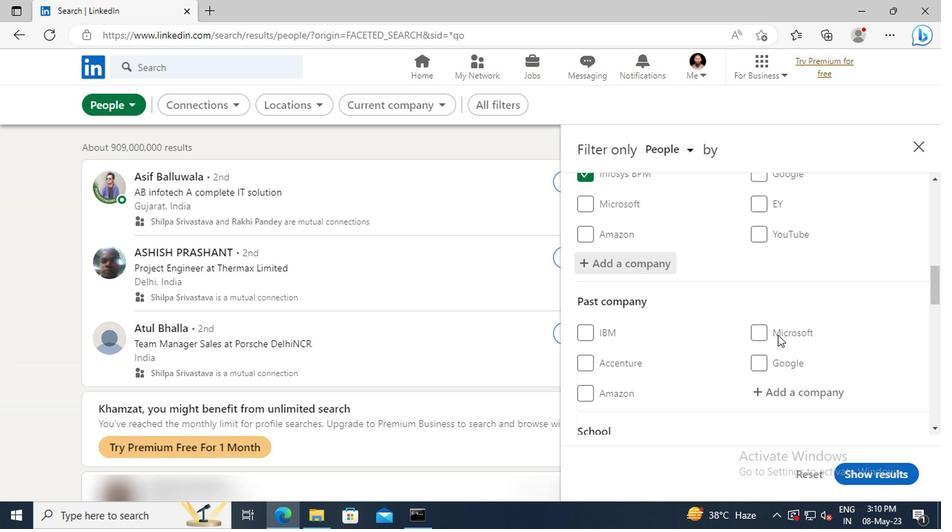 
Action: Mouse scrolled (640, 324) with delta (0, 0)
Screenshot: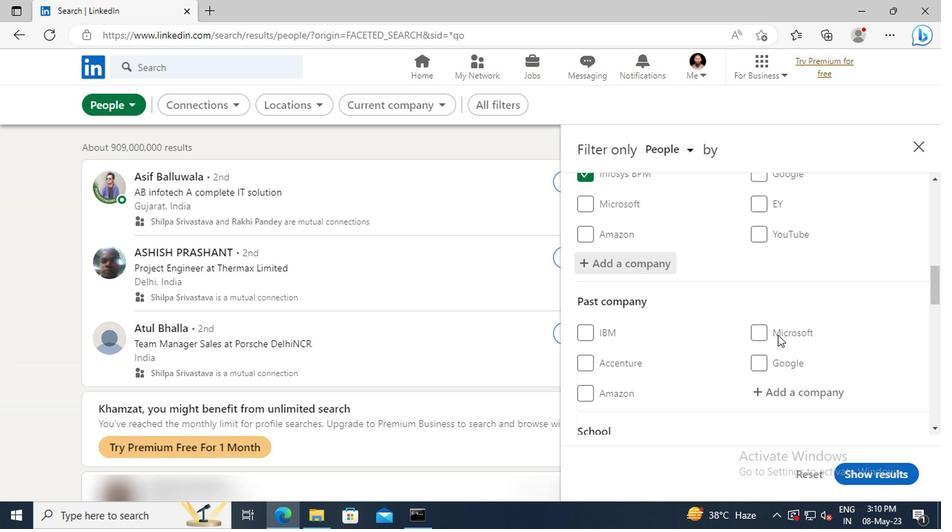 
Action: Mouse moved to (639, 320)
Screenshot: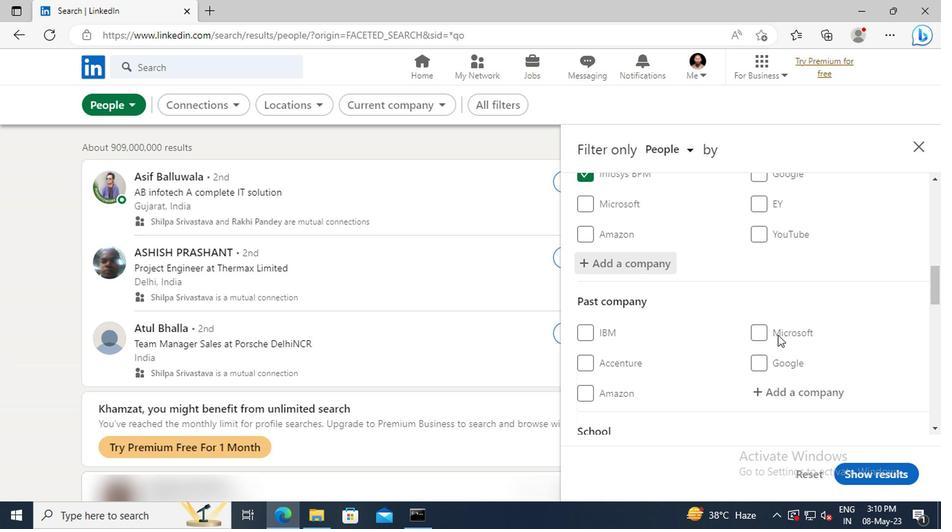 
Action: Mouse scrolled (639, 320) with delta (0, 0)
Screenshot: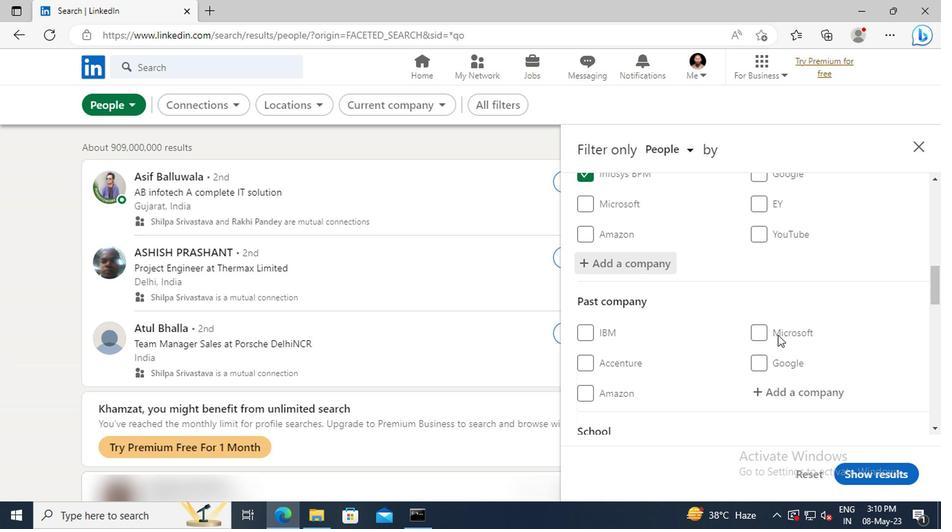 
Action: Mouse moved to (637, 315)
Screenshot: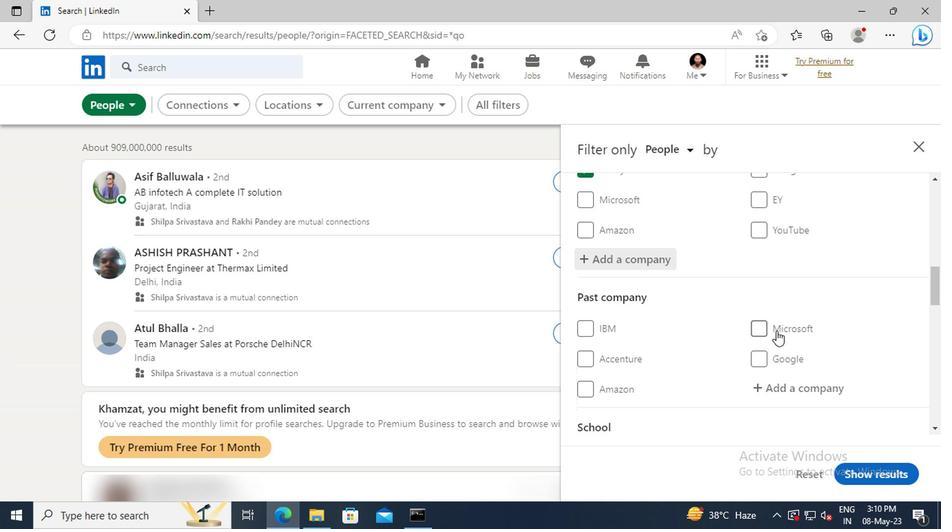 
Action: Mouse scrolled (637, 314) with delta (0, 0)
Screenshot: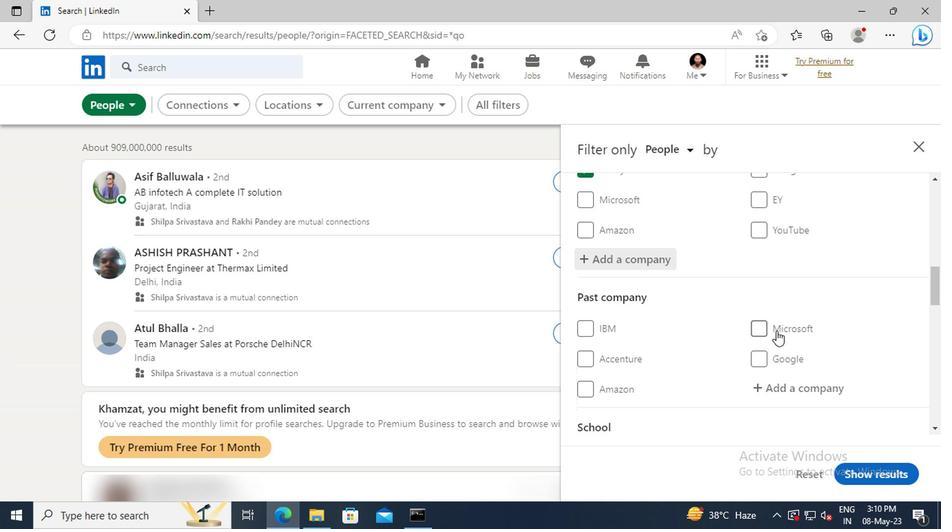 
Action: Mouse moved to (636, 311)
Screenshot: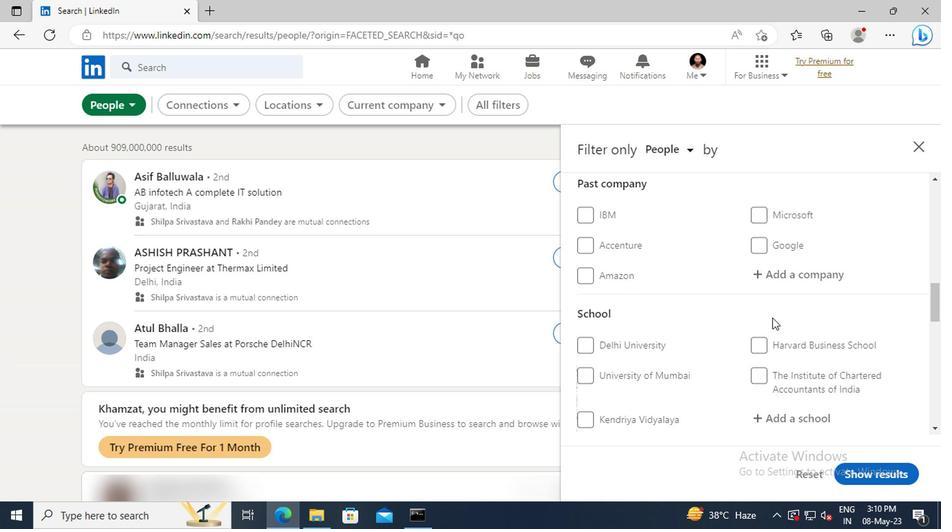 
Action: Mouse scrolled (636, 311) with delta (0, 0)
Screenshot: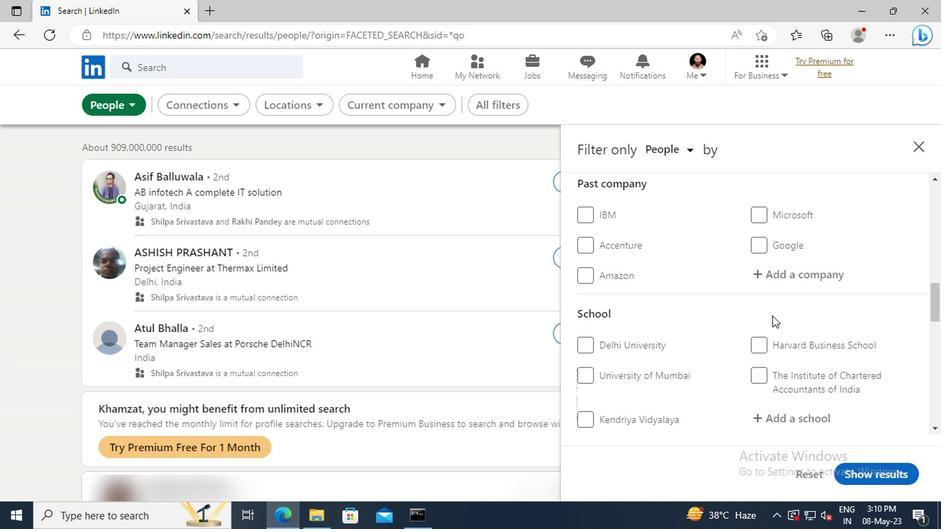 
Action: Mouse scrolled (636, 311) with delta (0, 0)
Screenshot: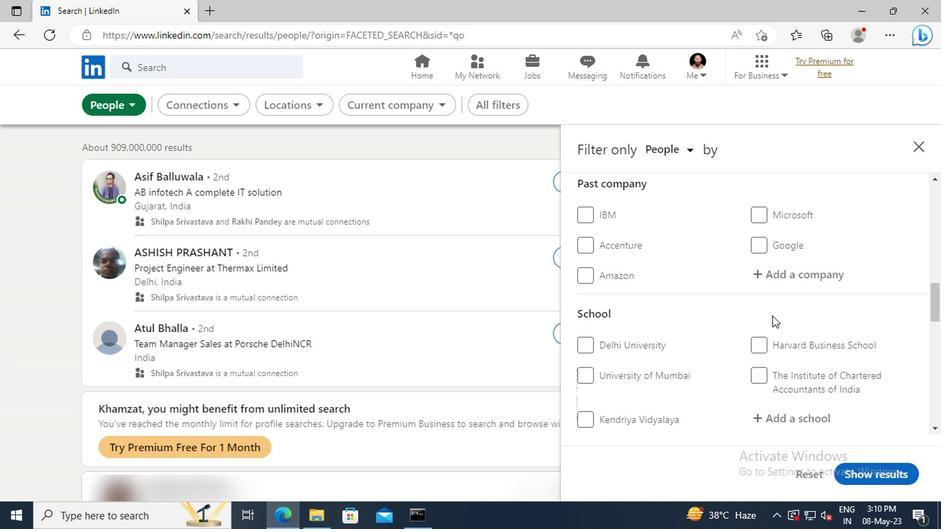 
Action: Mouse scrolled (636, 311) with delta (0, 0)
Screenshot: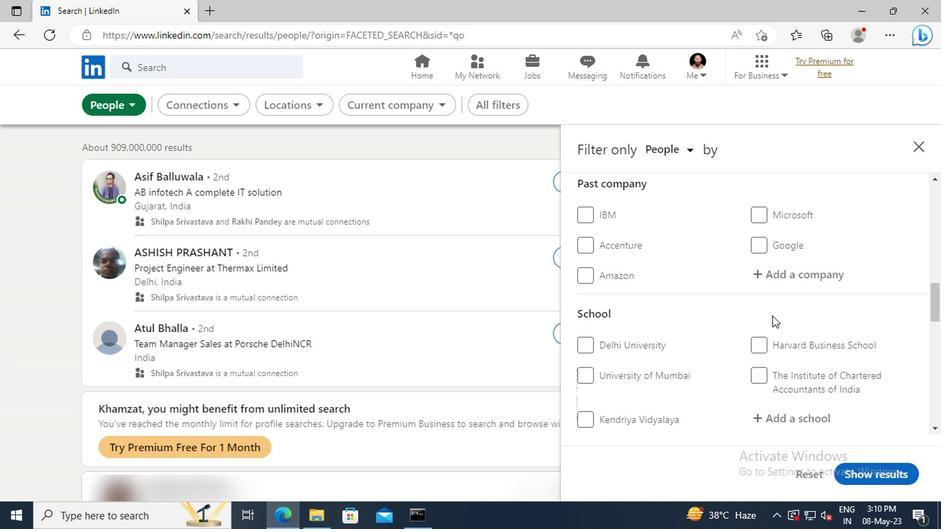 
Action: Mouse moved to (637, 306)
Screenshot: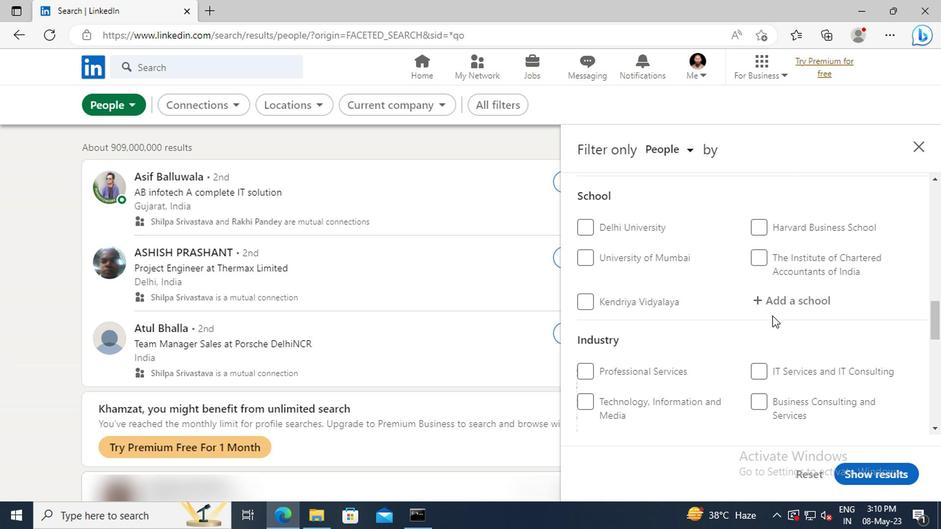 
Action: Mouse pressed left at (637, 306)
Screenshot: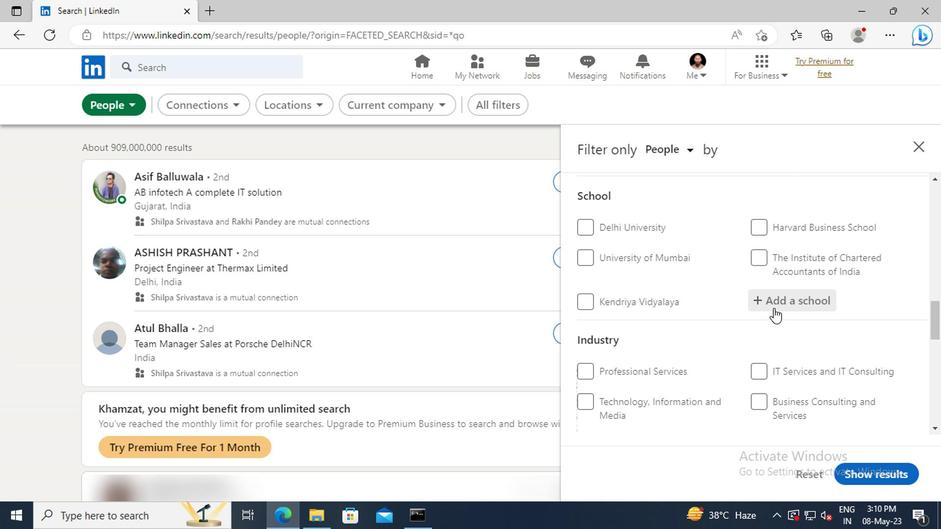 
Action: Key pressed <Key.shift>LUCKNOW<Key.space><Key.shift>PUBLIC<Key.space><Key.shift>SC
Screenshot: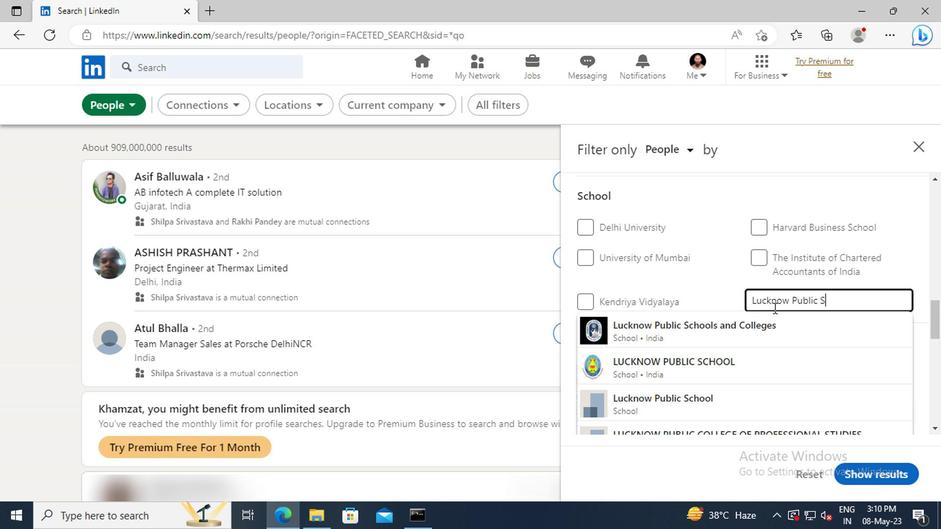 
Action: Mouse moved to (645, 365)
Screenshot: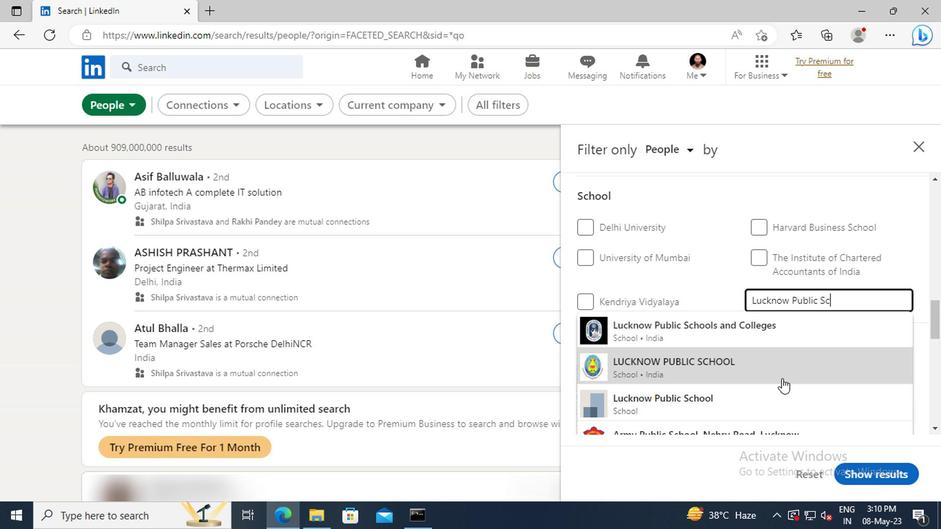 
Action: Mouse pressed left at (645, 365)
Screenshot: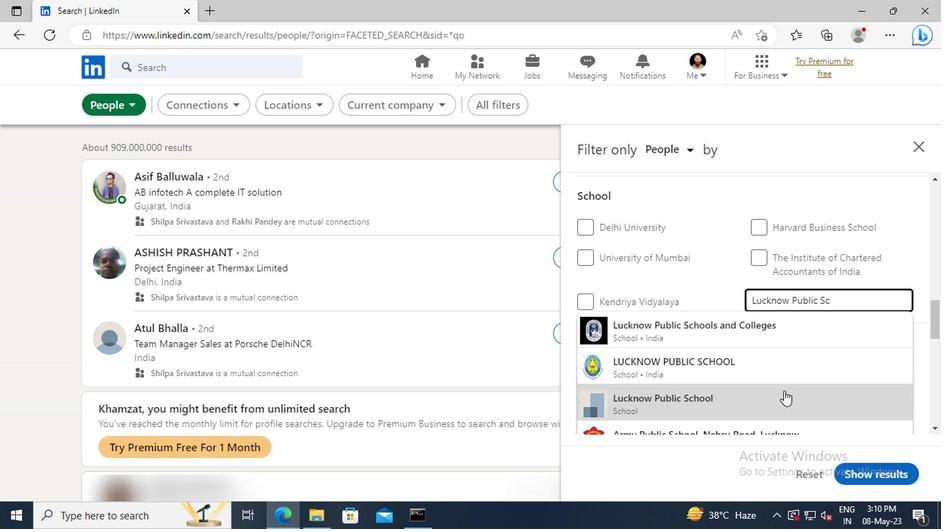 
Action: Mouse scrolled (645, 364) with delta (0, 0)
Screenshot: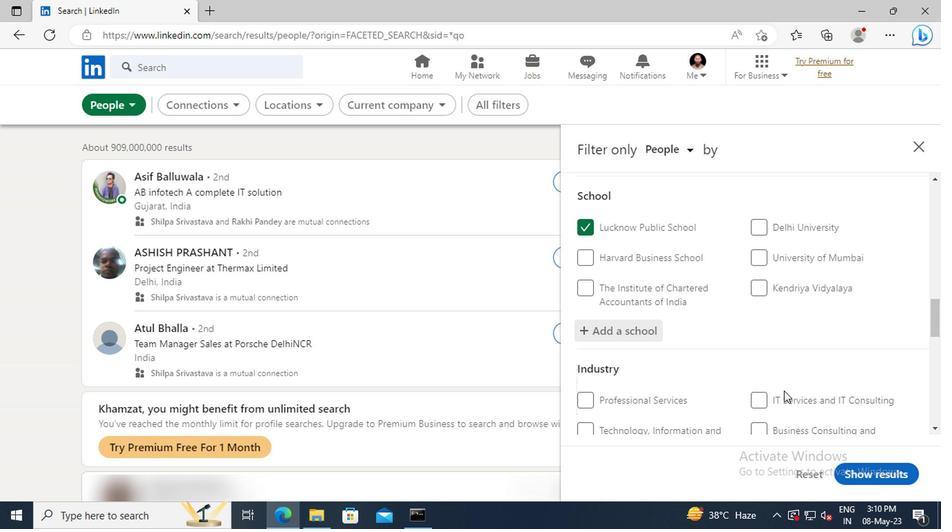 
Action: Mouse moved to (644, 355)
Screenshot: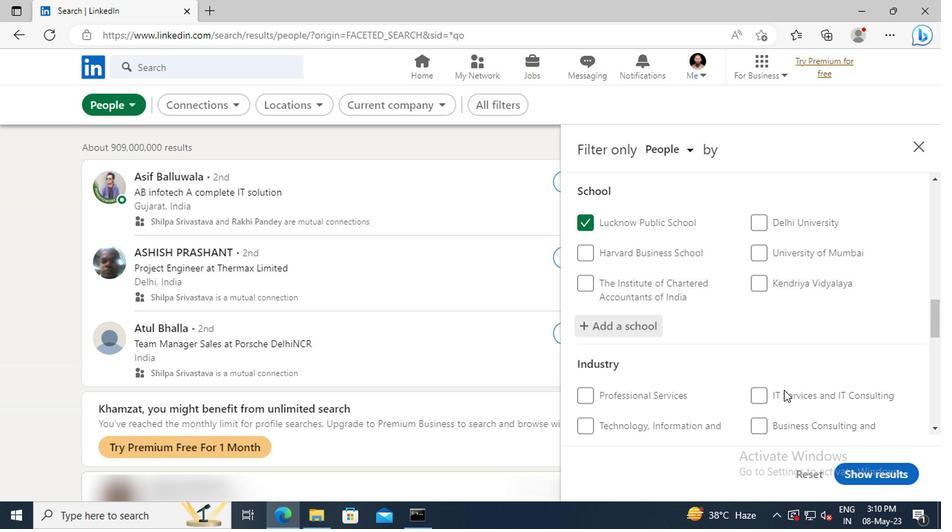 
Action: Mouse scrolled (644, 355) with delta (0, 0)
Screenshot: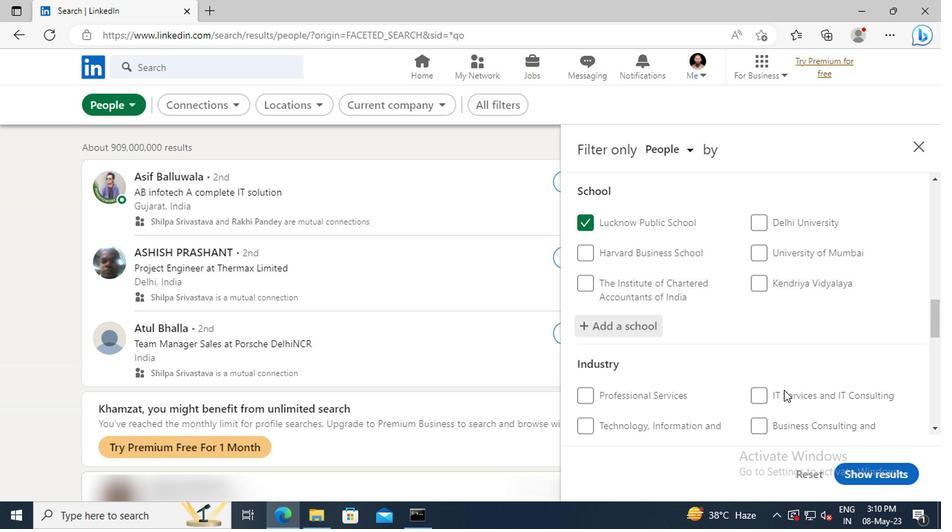 
Action: Mouse moved to (641, 341)
Screenshot: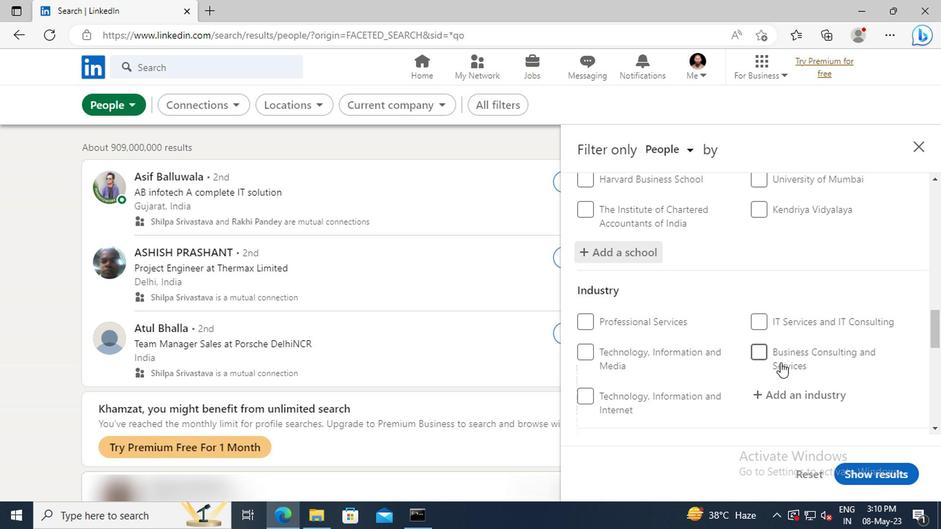 
Action: Mouse scrolled (641, 341) with delta (0, 0)
Screenshot: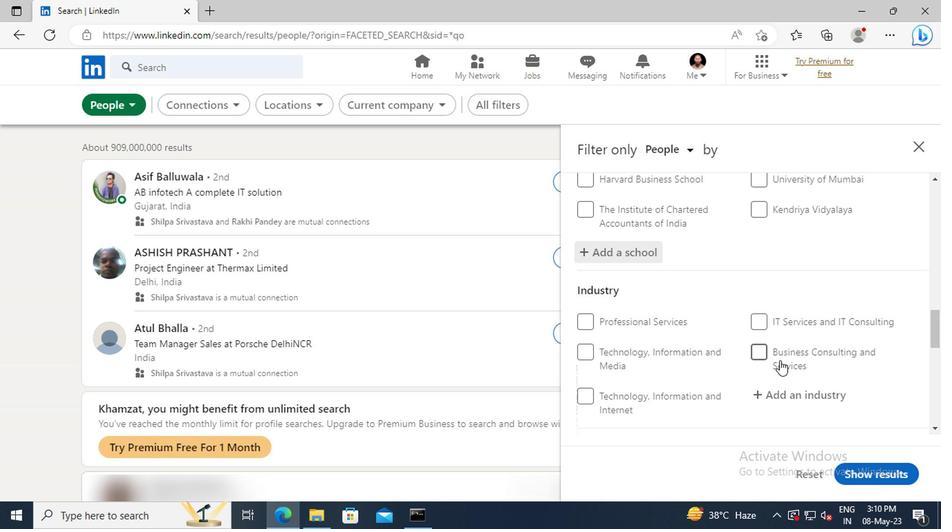 
Action: Mouse moved to (641, 338)
Screenshot: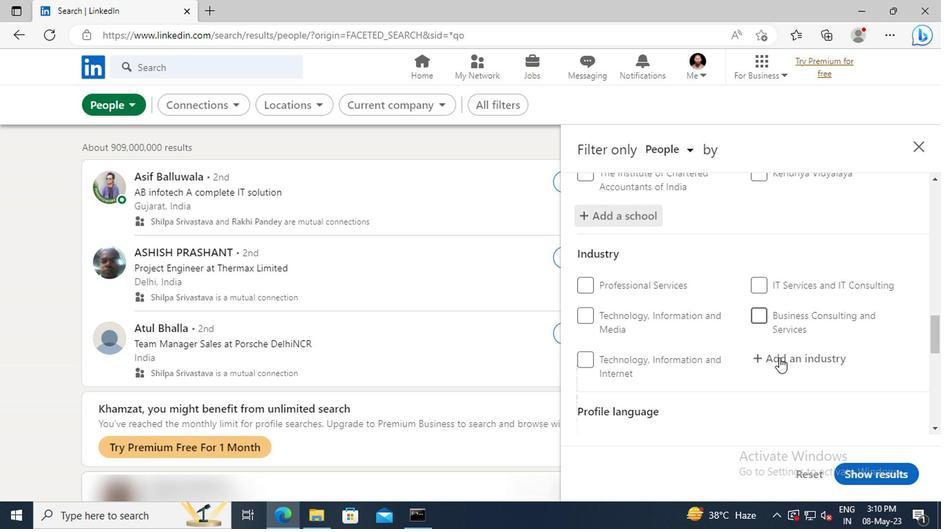 
Action: Mouse pressed left at (641, 338)
Screenshot: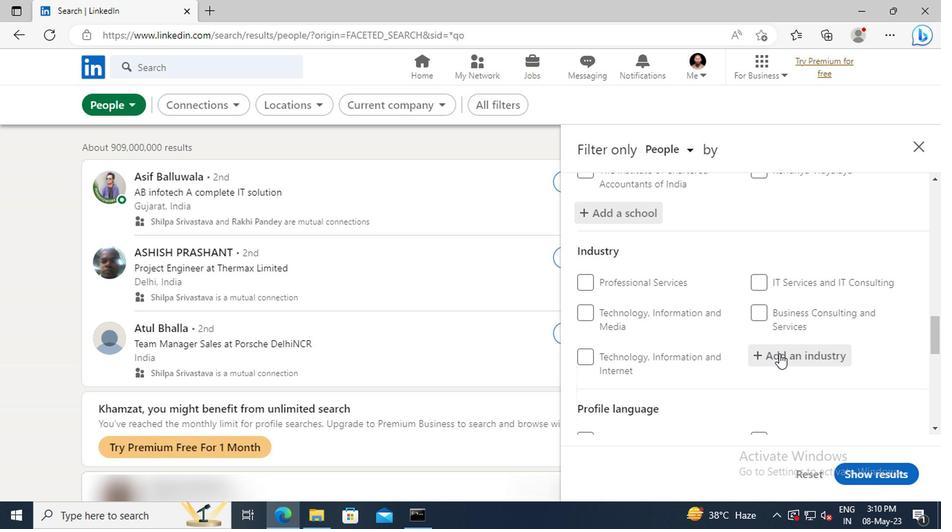 
Action: Key pressed <Key.shift>MINI
Screenshot: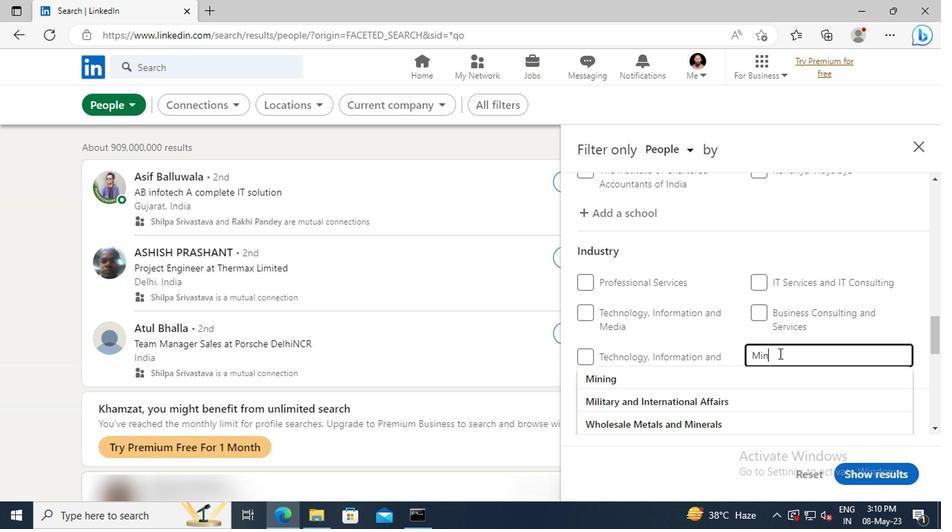 
Action: Mouse moved to (644, 353)
Screenshot: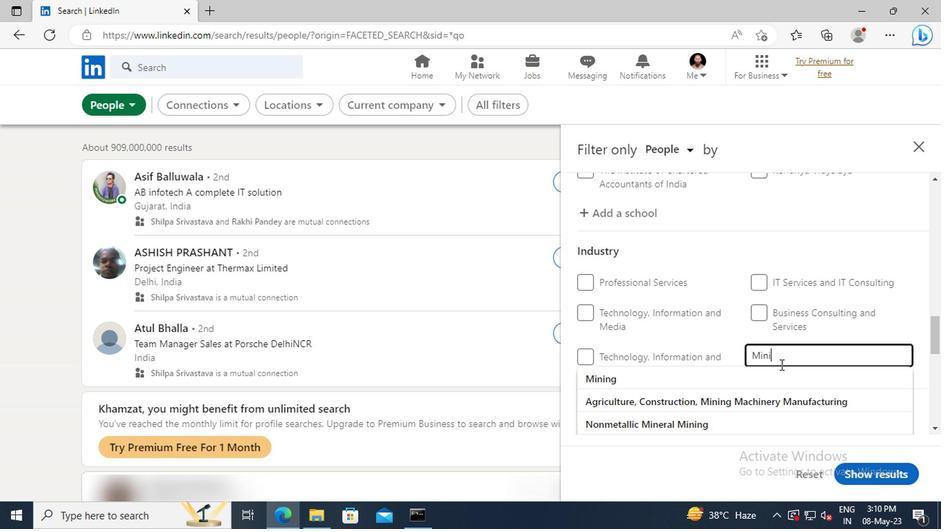 
Action: Mouse pressed left at (644, 353)
Screenshot: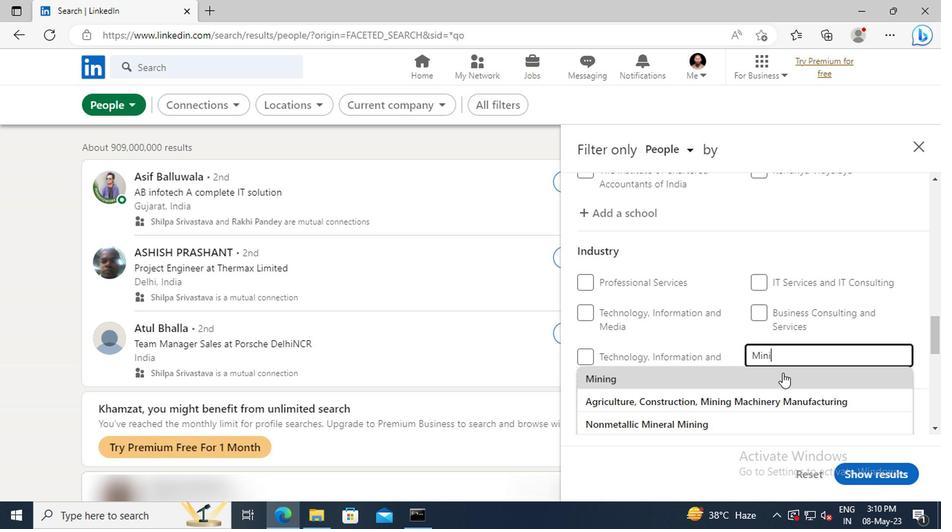 
Action: Mouse scrolled (644, 353) with delta (0, 0)
Screenshot: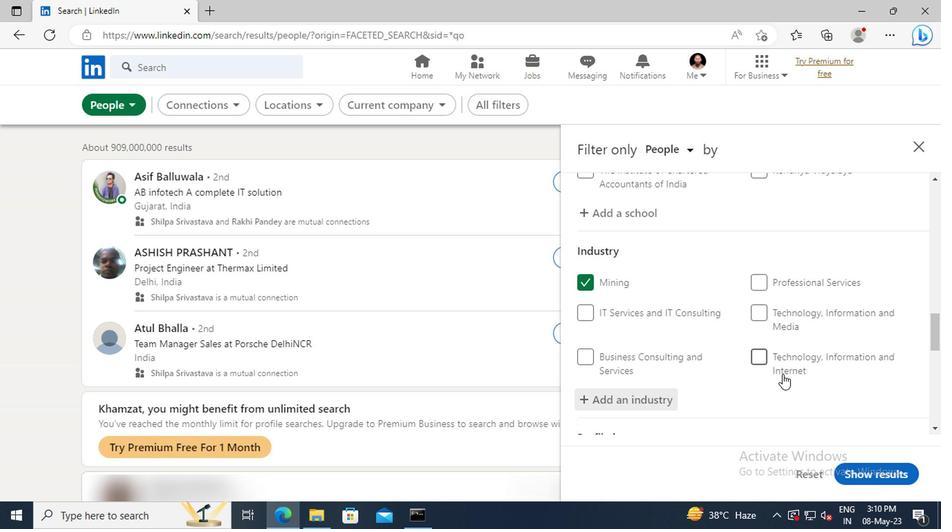 
Action: Mouse moved to (644, 353)
Screenshot: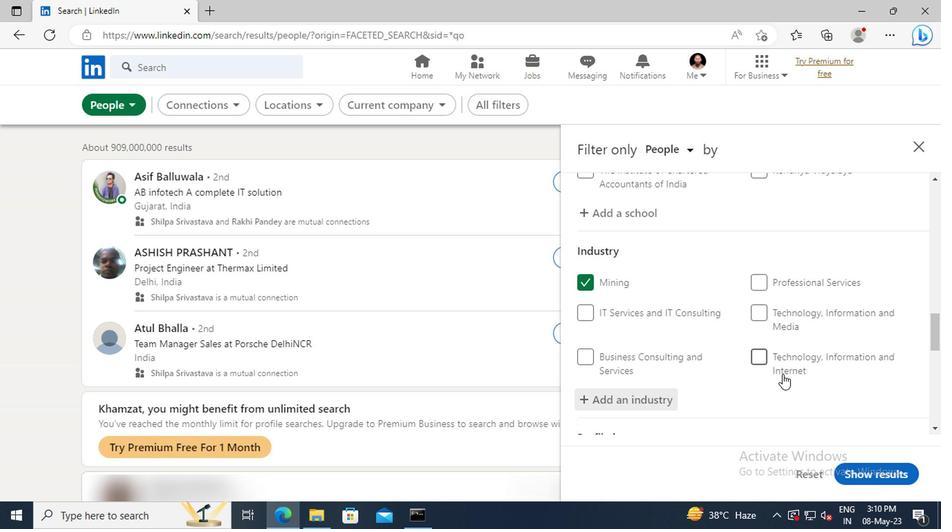 
Action: Mouse scrolled (644, 353) with delta (0, 0)
Screenshot: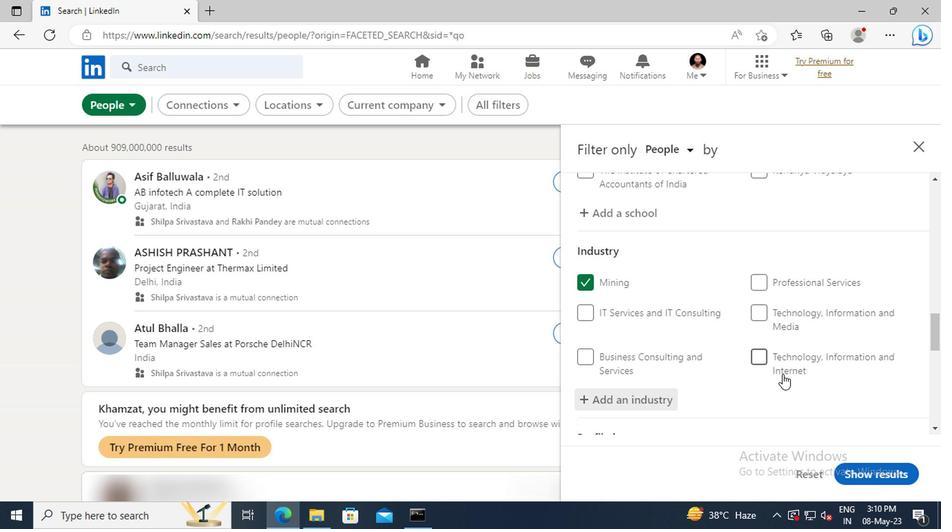 
Action: Mouse moved to (643, 347)
Screenshot: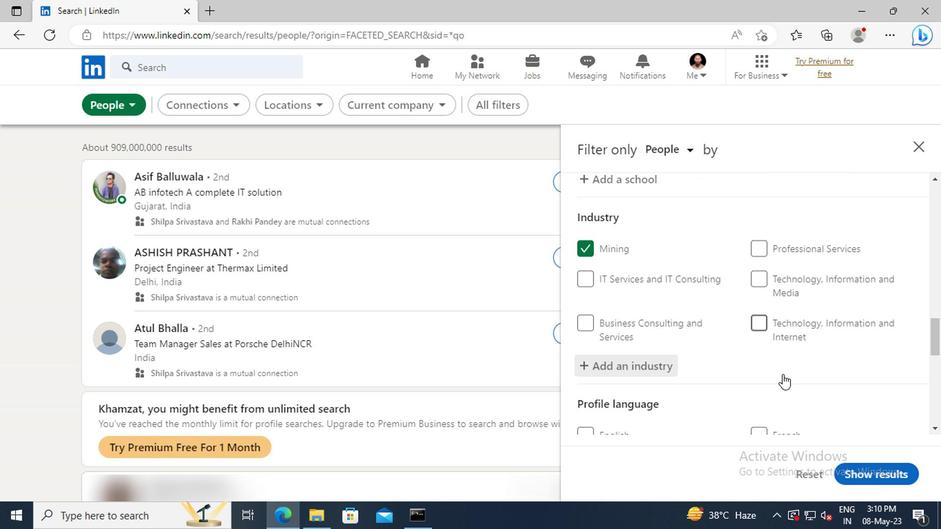 
Action: Mouse scrolled (643, 347) with delta (0, 0)
Screenshot: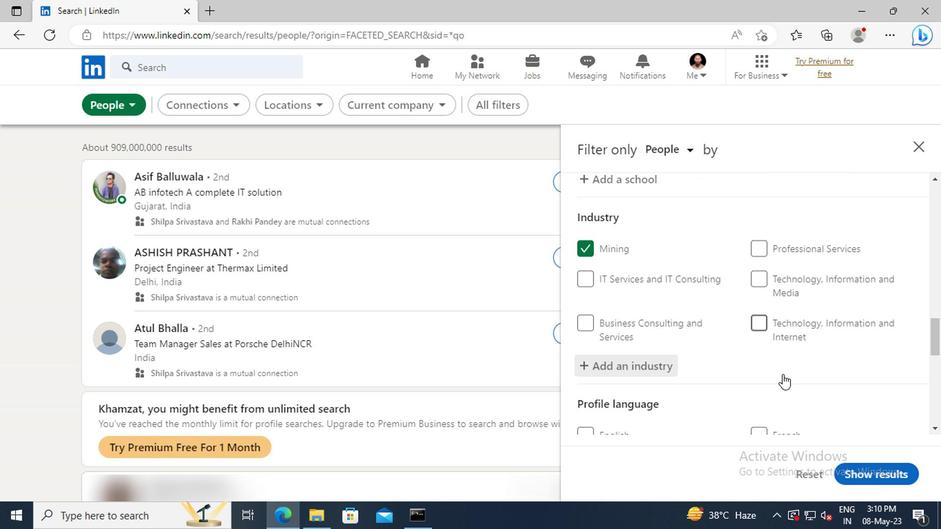 
Action: Mouse moved to (640, 332)
Screenshot: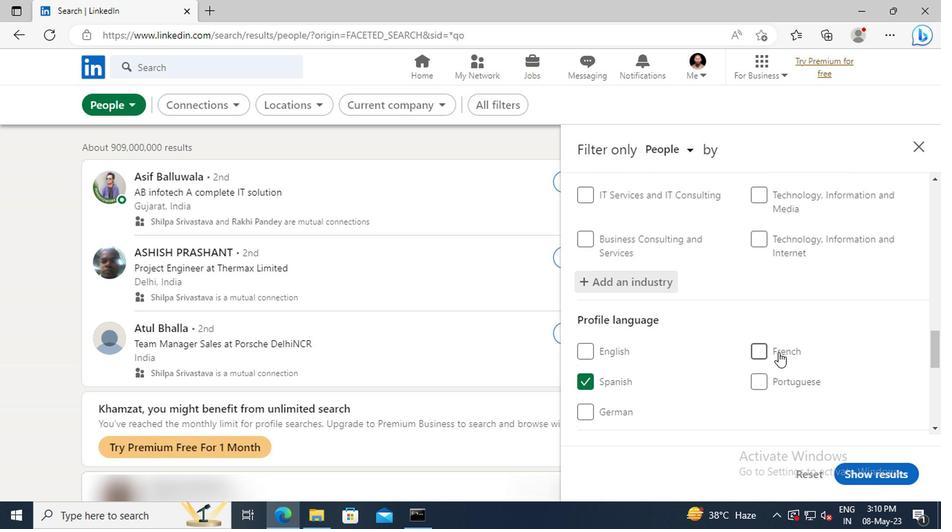 
Action: Mouse scrolled (640, 332) with delta (0, 0)
Screenshot: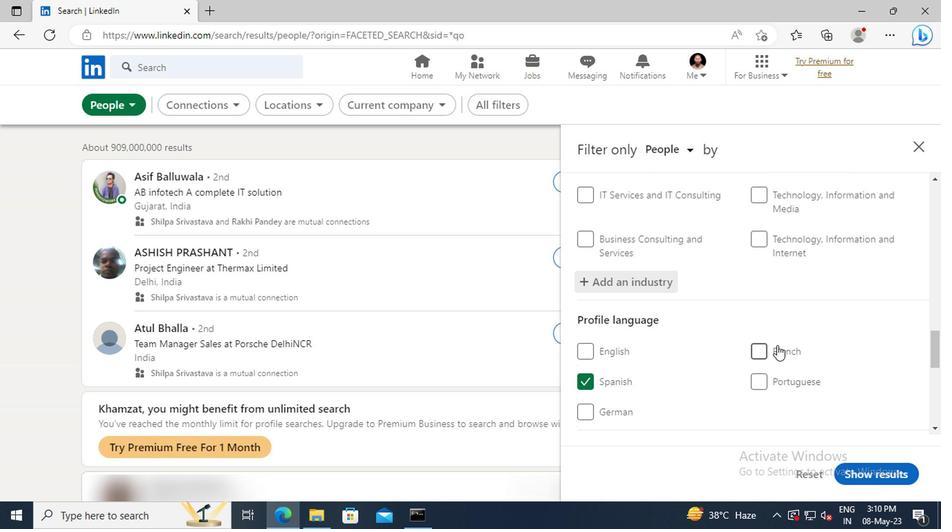 
Action: Mouse scrolled (640, 332) with delta (0, 0)
Screenshot: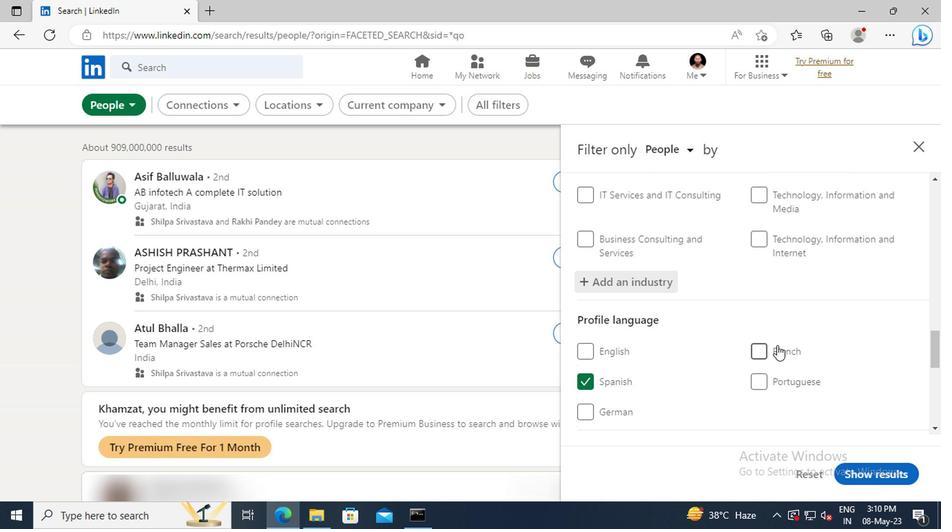 
Action: Mouse moved to (636, 321)
Screenshot: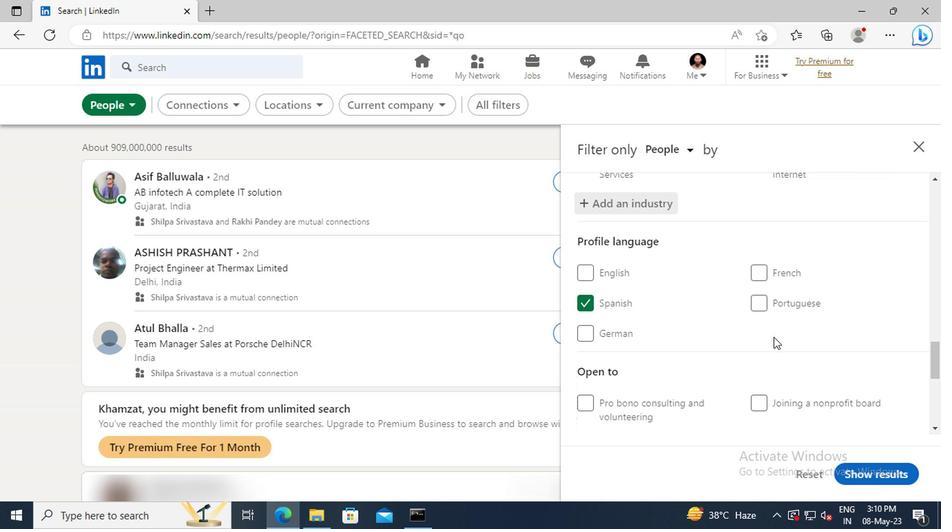 
Action: Mouse scrolled (636, 320) with delta (0, 0)
Screenshot: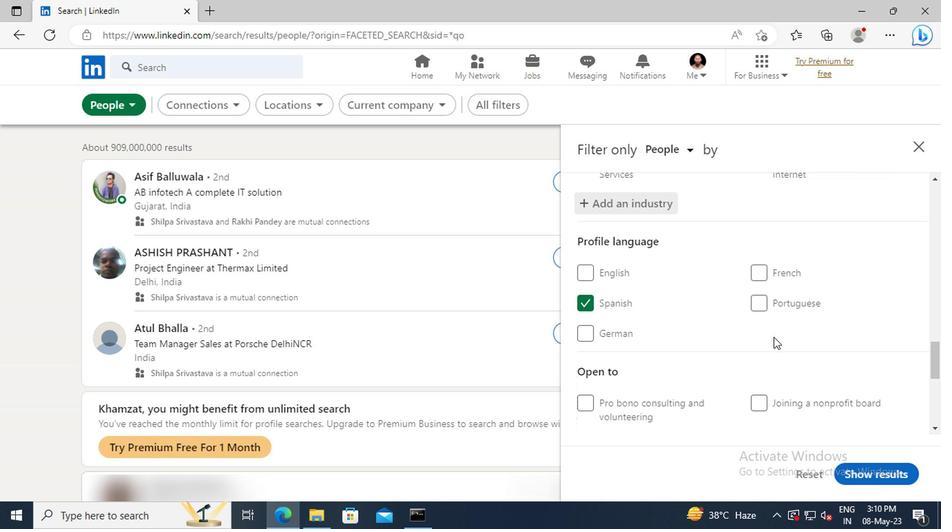 
Action: Mouse moved to (636, 319)
Screenshot: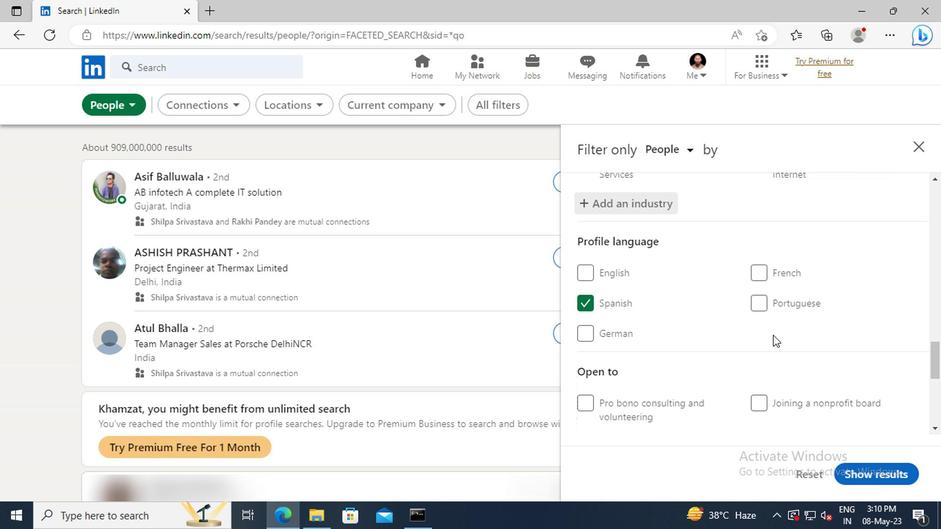 
Action: Mouse scrolled (636, 318) with delta (0, 0)
Screenshot: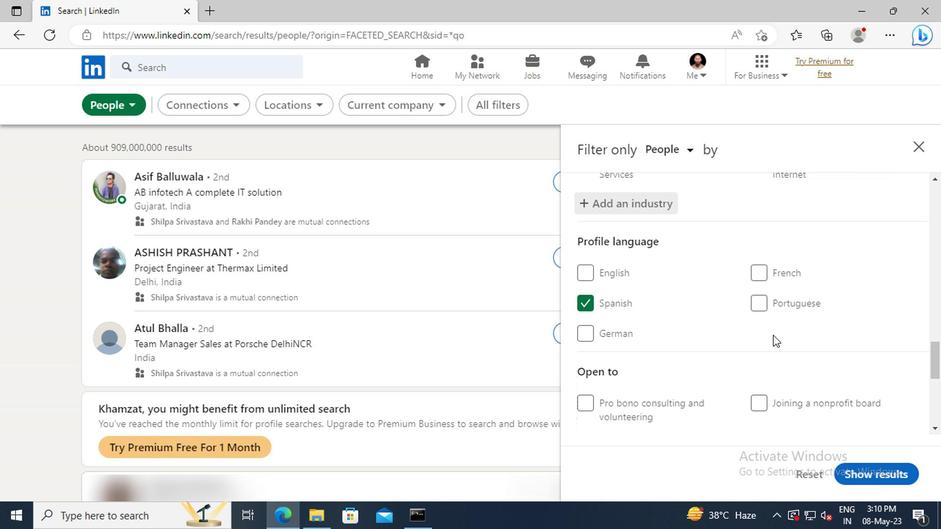 
Action: Mouse moved to (637, 317)
Screenshot: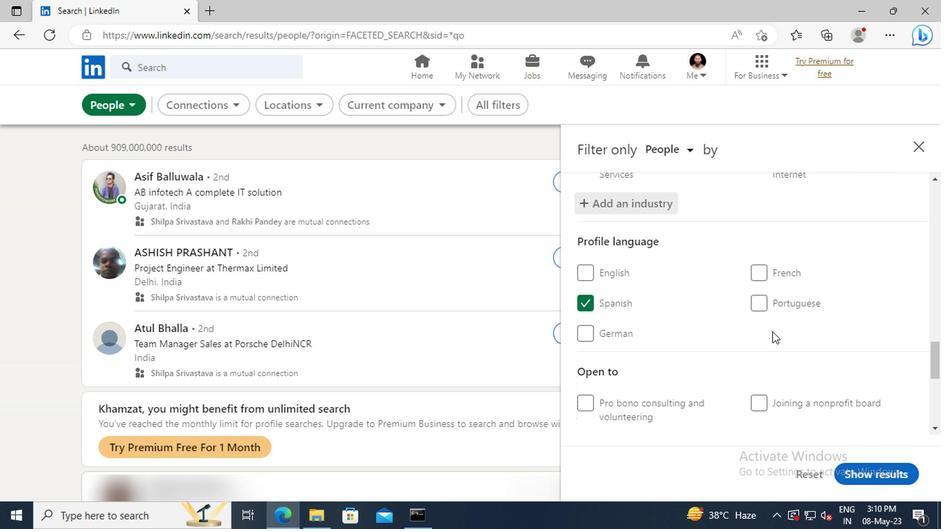 
Action: Mouse scrolled (637, 316) with delta (0, 0)
Screenshot: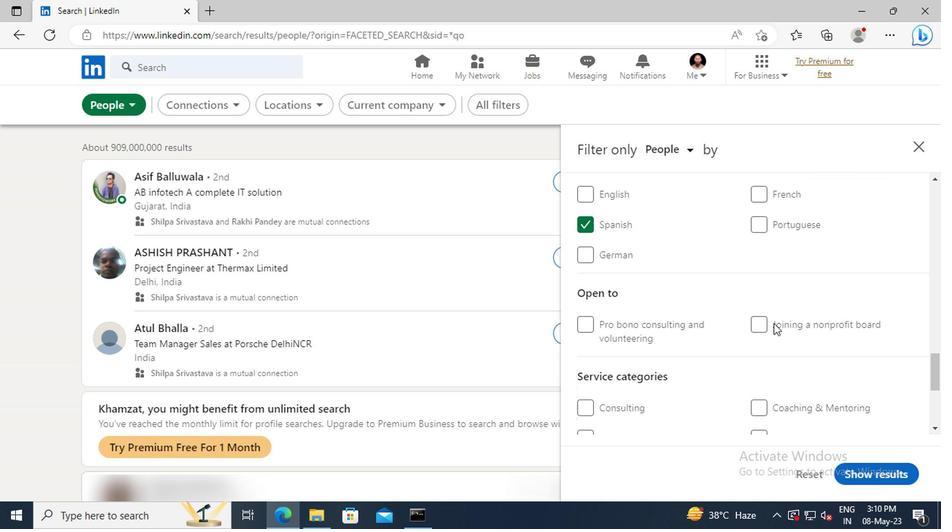 
Action: Mouse scrolled (637, 316) with delta (0, 0)
Screenshot: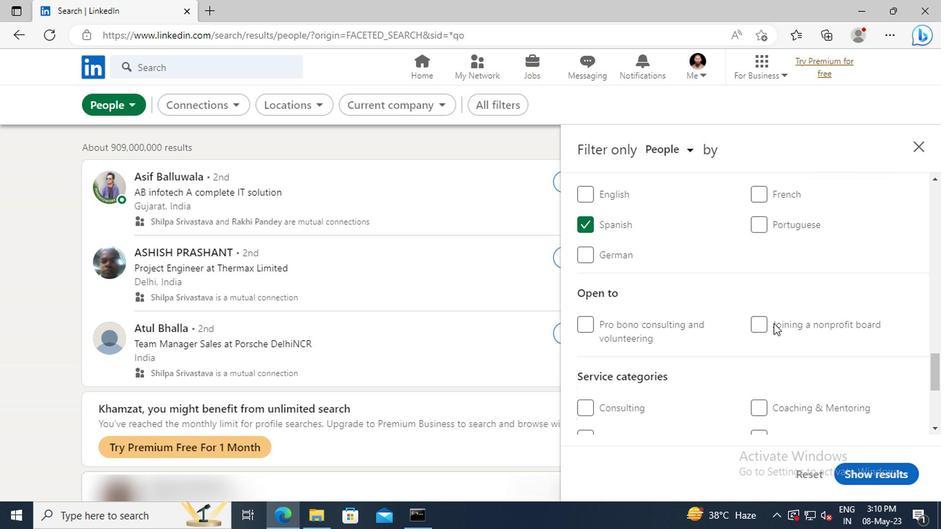 
Action: Mouse moved to (638, 316)
Screenshot: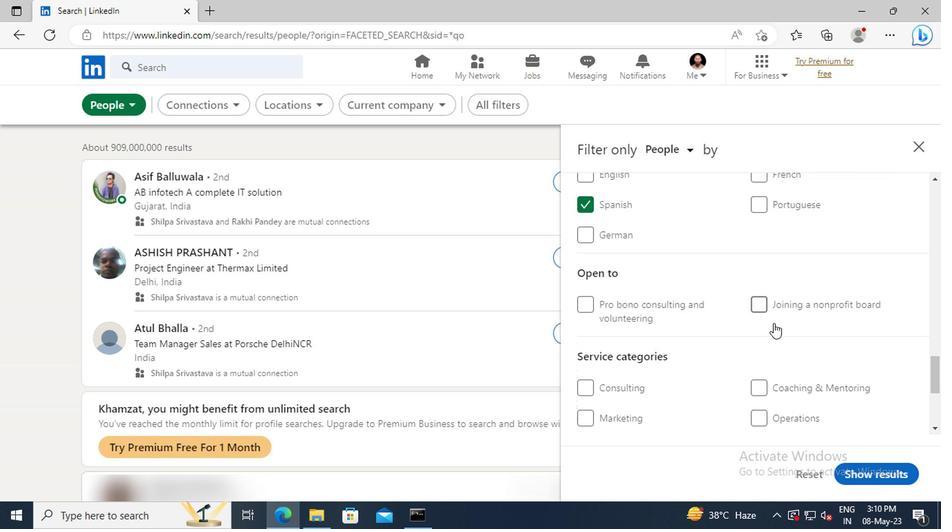 
Action: Mouse scrolled (638, 315) with delta (0, 0)
Screenshot: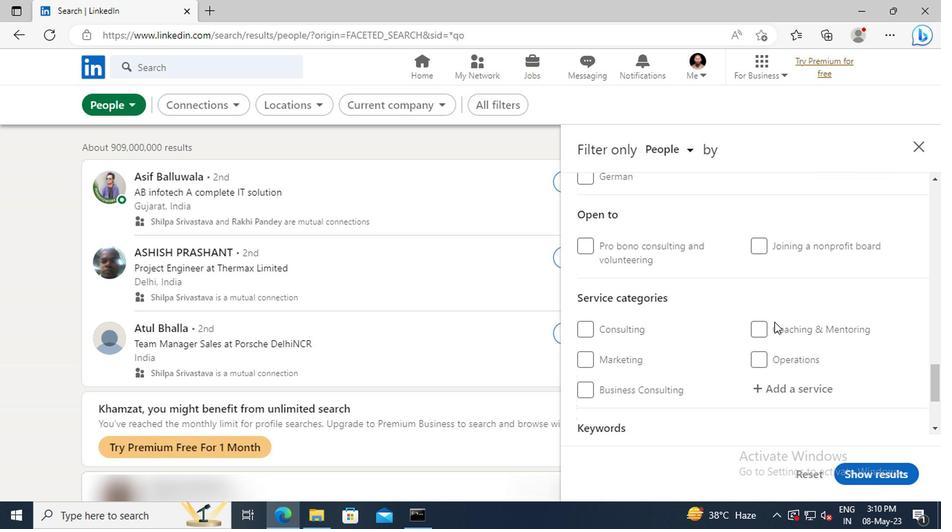 
Action: Mouse scrolled (638, 315) with delta (0, 0)
Screenshot: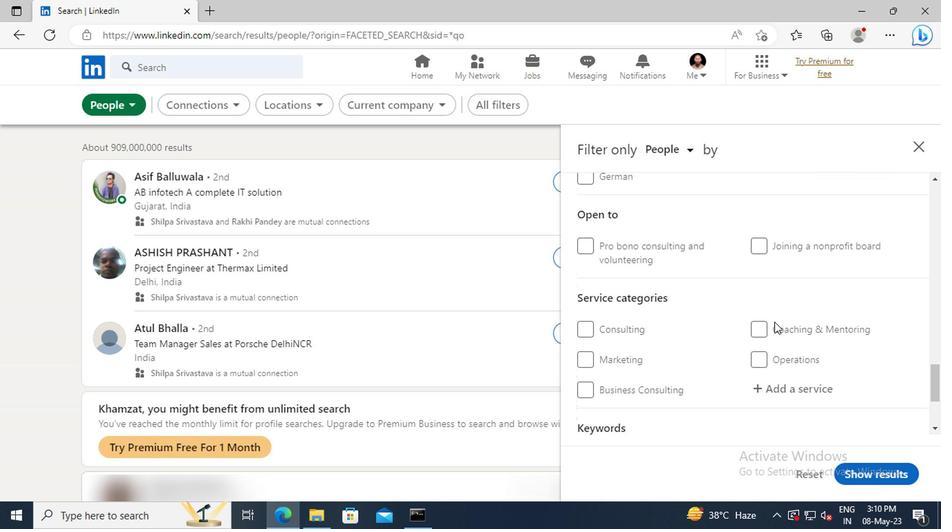 
Action: Mouse moved to (638, 312)
Screenshot: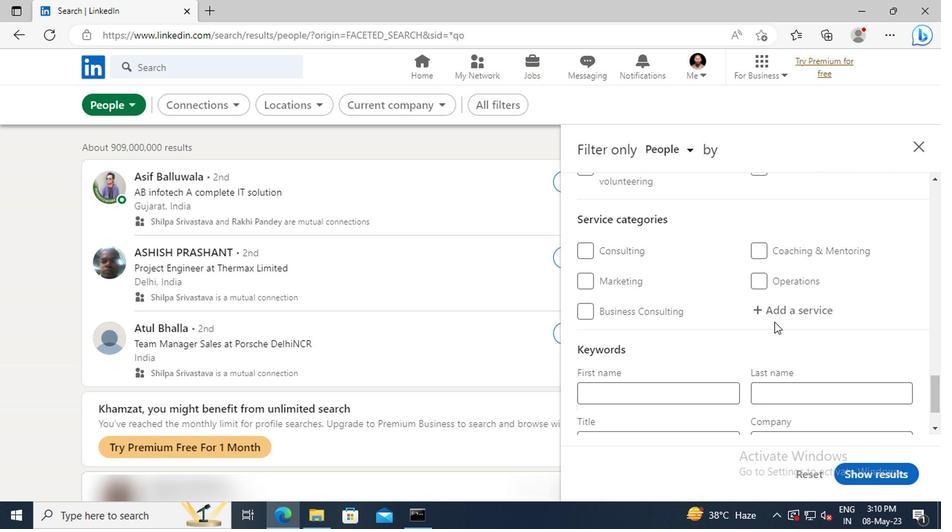 
Action: Mouse pressed left at (638, 312)
Screenshot: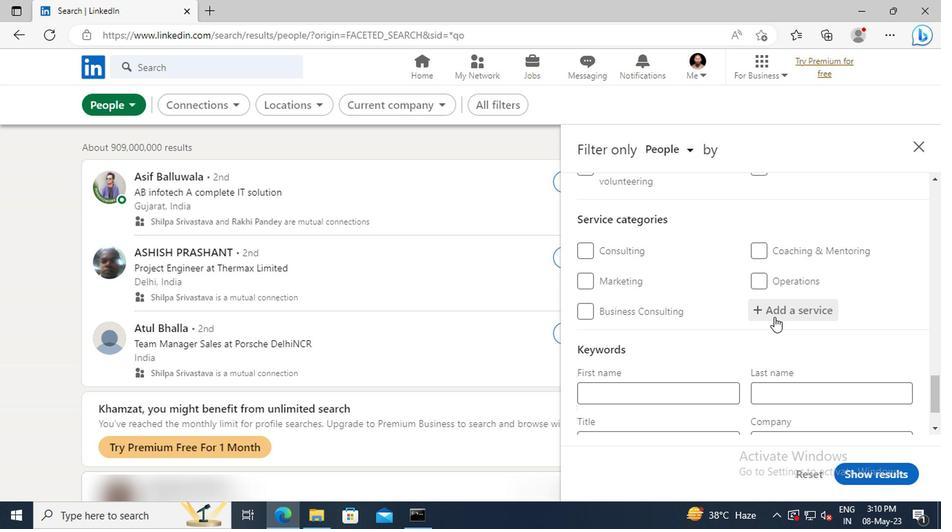 
Action: Key pressed <Key.shift>FAMI
Screenshot: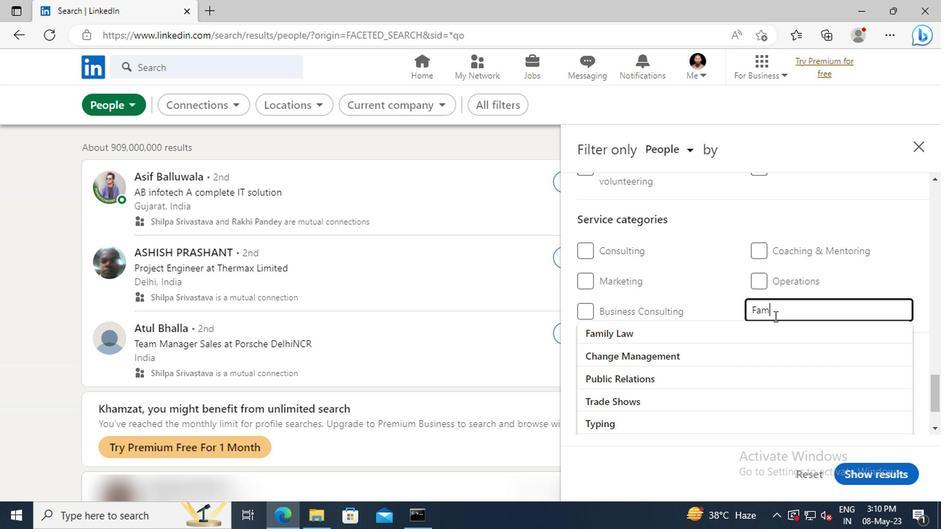 
Action: Mouse moved to (638, 323)
Screenshot: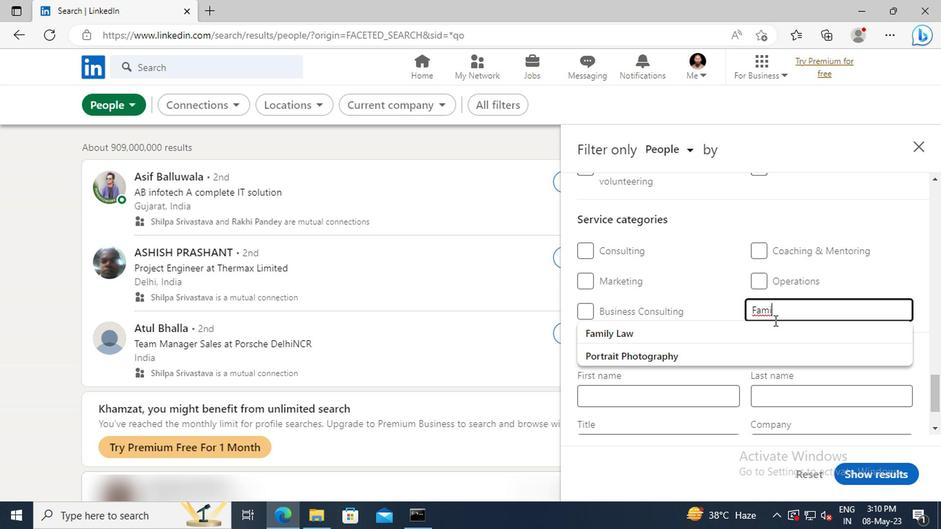 
Action: Mouse pressed left at (638, 323)
Screenshot: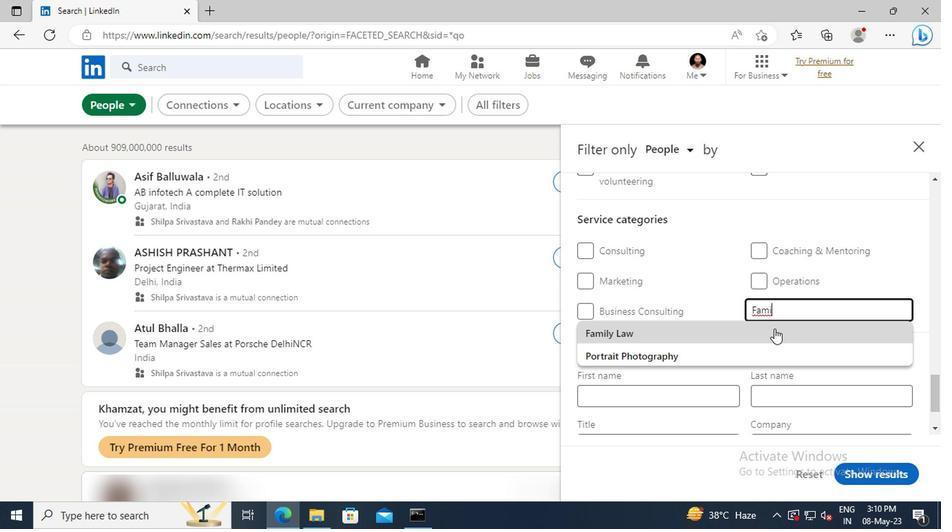 
Action: Mouse scrolled (638, 323) with delta (0, 0)
Screenshot: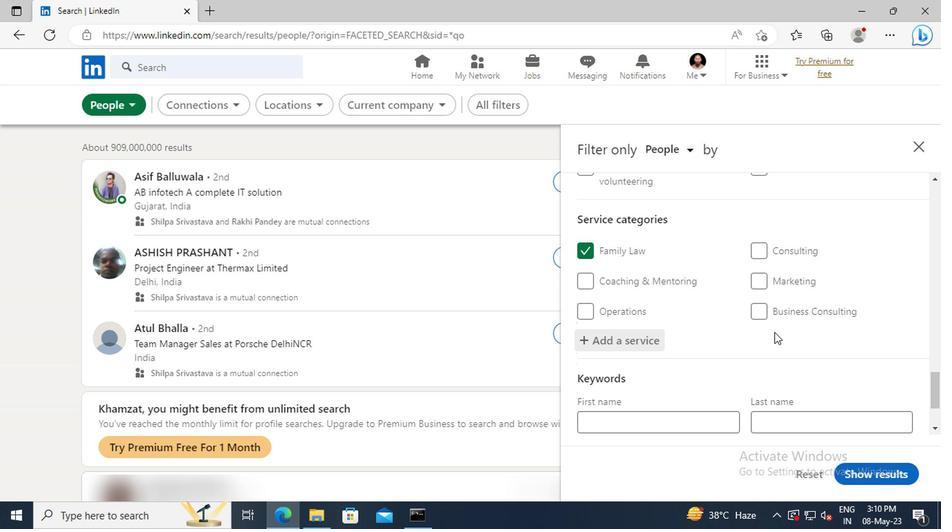 
Action: Mouse scrolled (638, 323) with delta (0, 0)
Screenshot: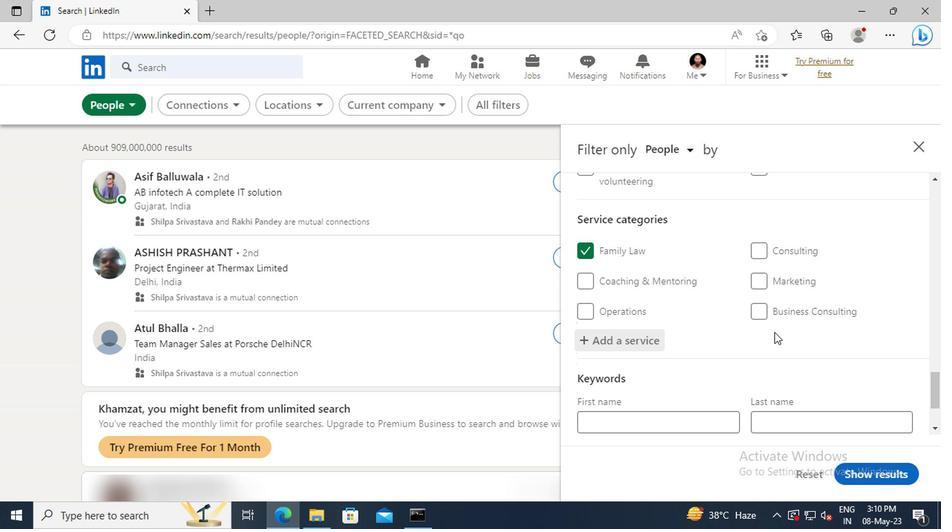 
Action: Mouse scrolled (638, 323) with delta (0, 0)
Screenshot: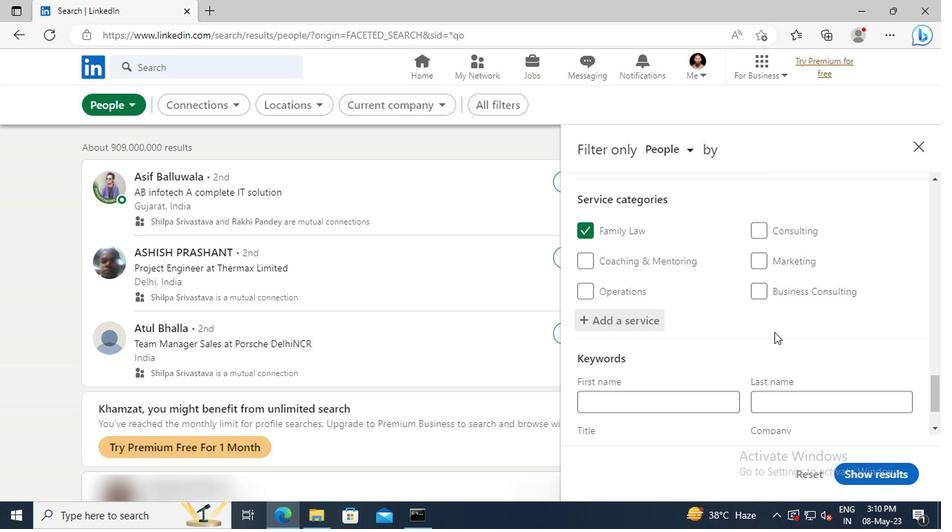 
Action: Mouse scrolled (638, 323) with delta (0, 0)
Screenshot: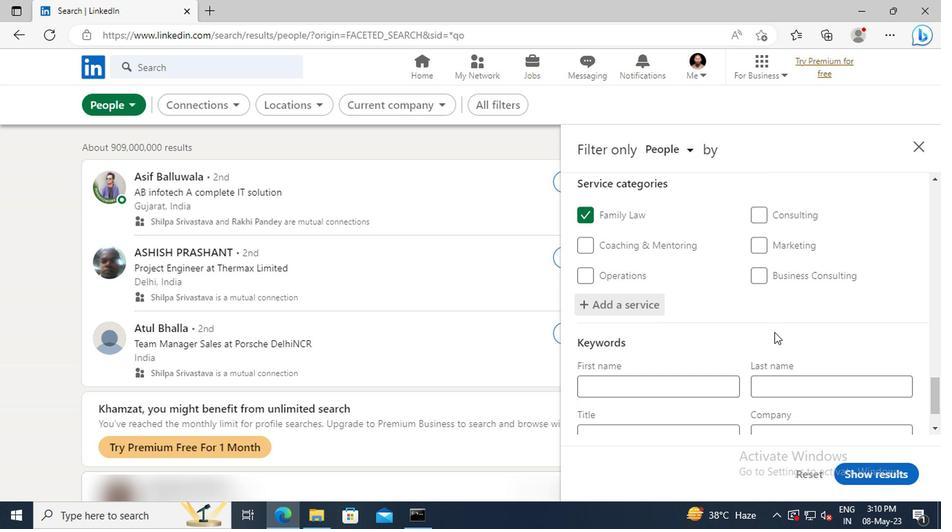 
Action: Mouse moved to (580, 348)
Screenshot: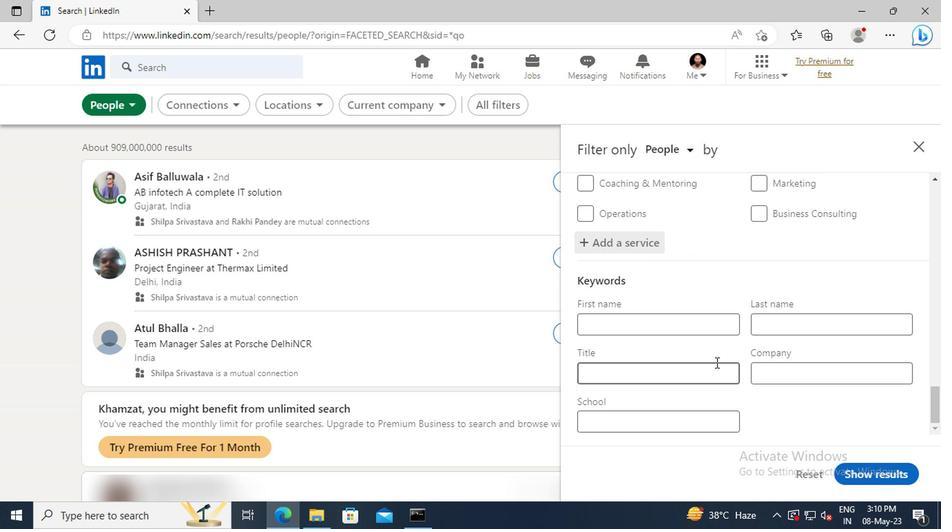 
Action: Mouse pressed left at (580, 348)
Screenshot: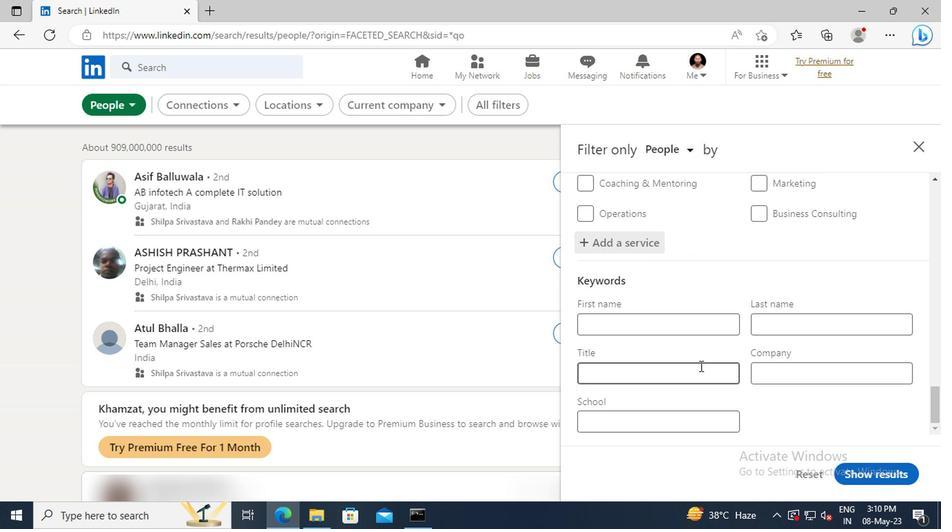 
Action: Key pressed <Key.shift>FINANCIAL<Key.space><Key.shift>ANALYST<Key.enter>
Screenshot: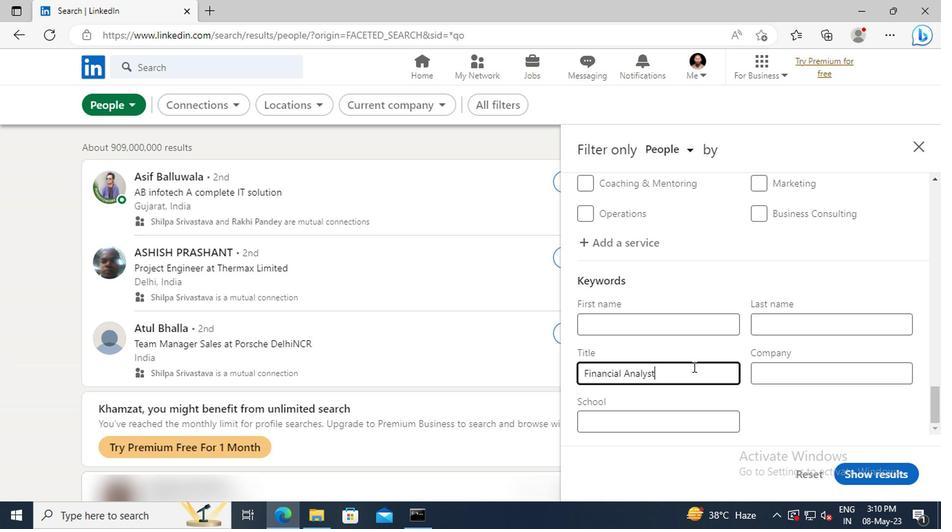 
Action: Mouse moved to (684, 417)
Screenshot: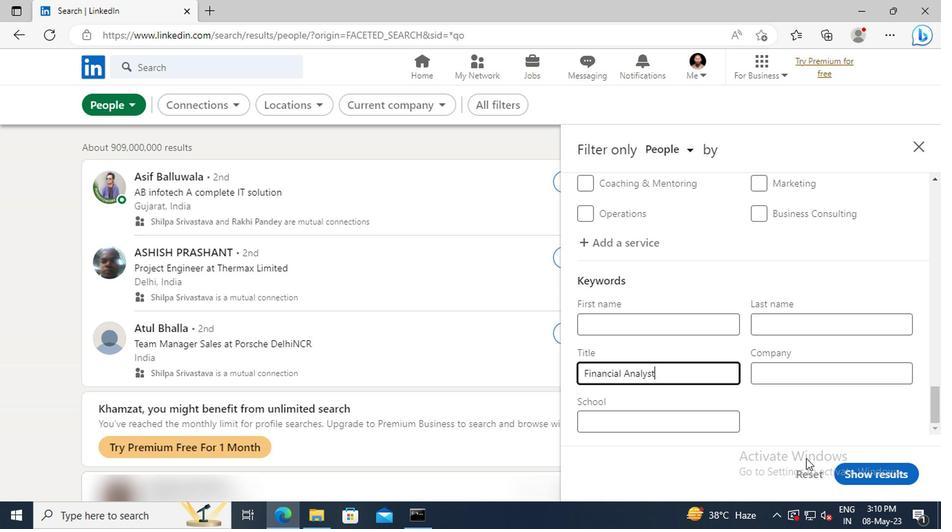 
Action: Mouse pressed left at (684, 417)
Screenshot: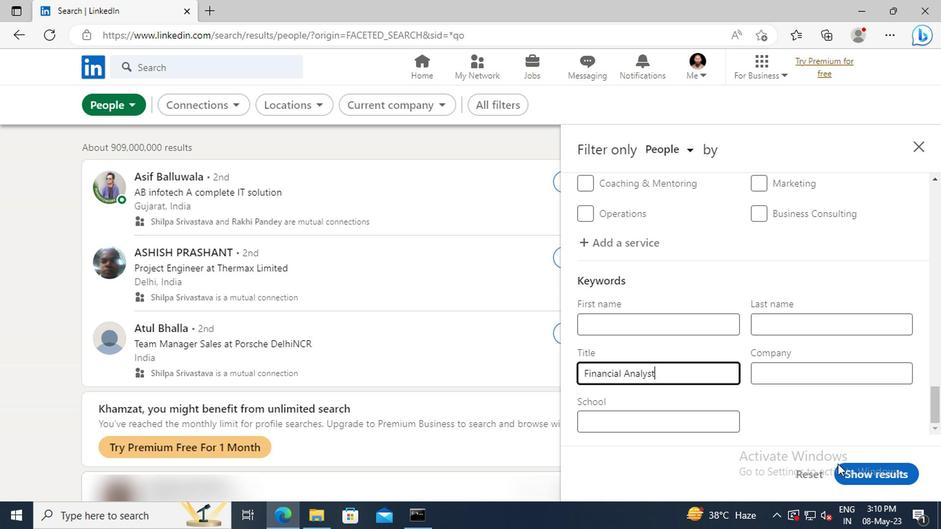 
Action: Mouse moved to (689, 421)
Screenshot: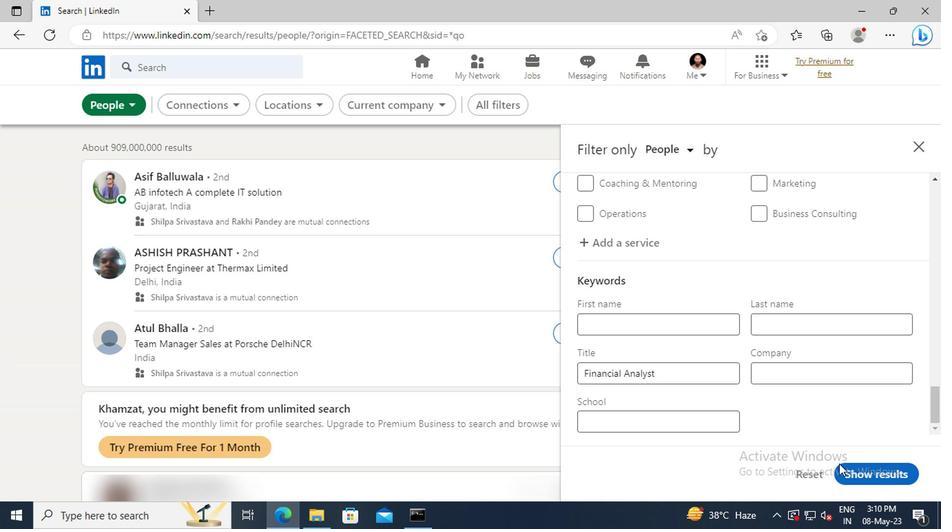 
Action: Mouse pressed left at (689, 421)
Screenshot: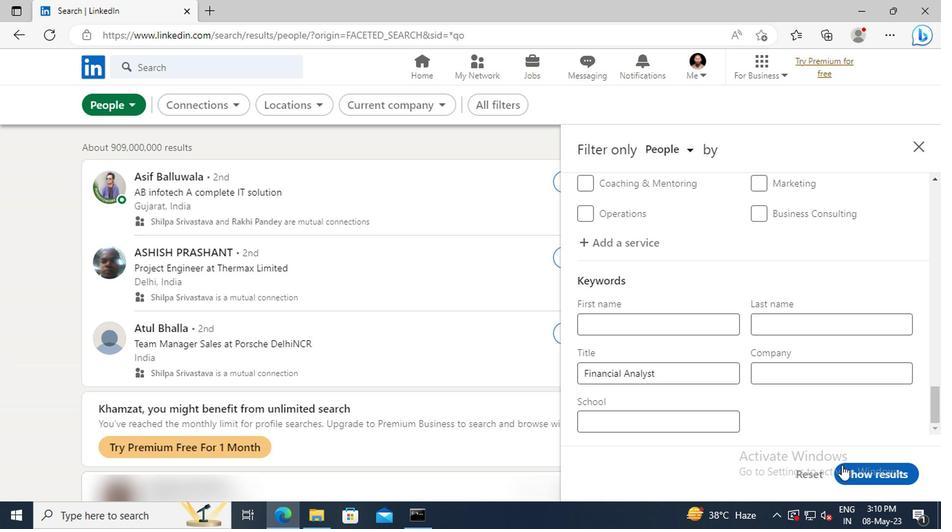 
